 Task: Search one way flight ticket for 2 adults, 2 infants in seat and 1 infant on lap in first from Hilton Head: Hilton Head Airport to Riverton: Central Wyoming Regional Airport (was Riverton Regional) on 8-4-2023. Choice of flights is Singapure airlines. Number of bags: 3 checked bags. Price is upto 100000. Outbound departure time preference is 4:00.
Action: Mouse moved to (278, 391)
Screenshot: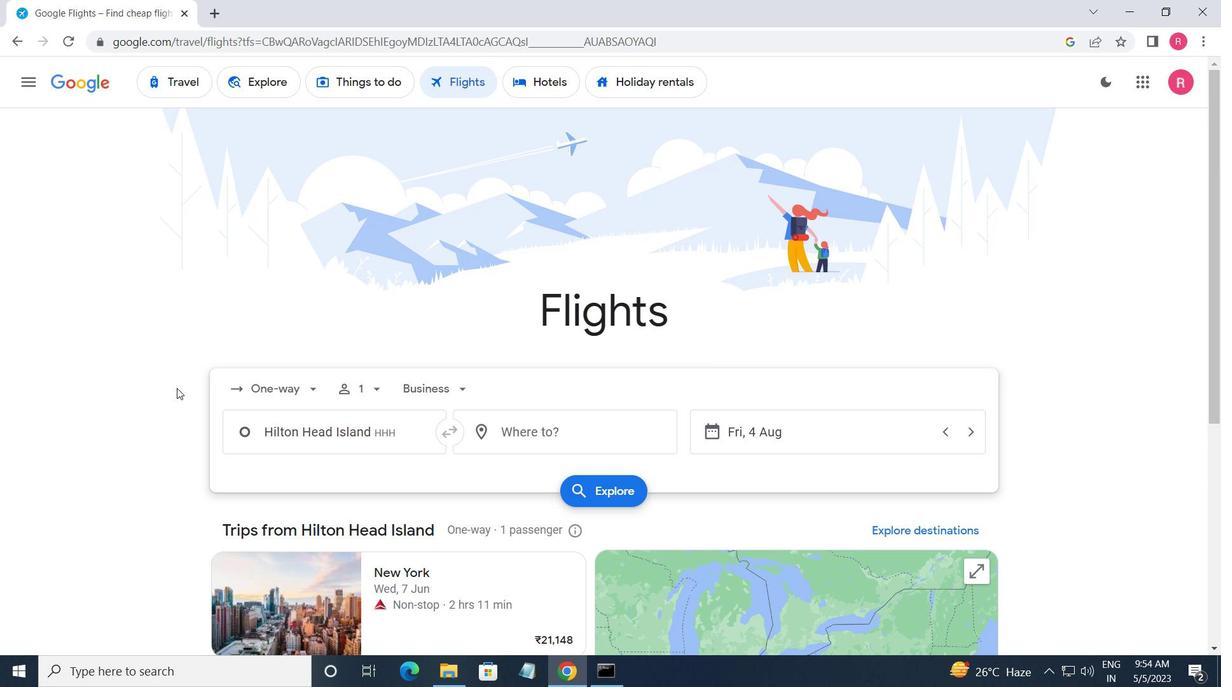 
Action: Mouse pressed left at (278, 391)
Screenshot: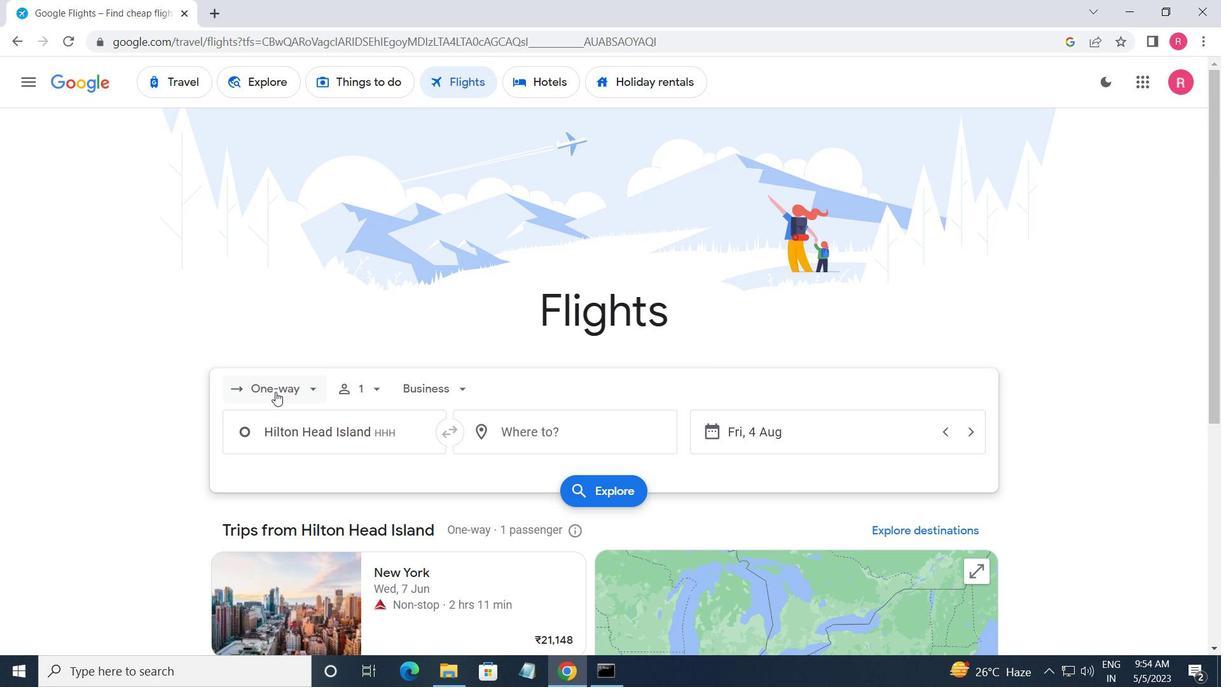 
Action: Mouse moved to (274, 457)
Screenshot: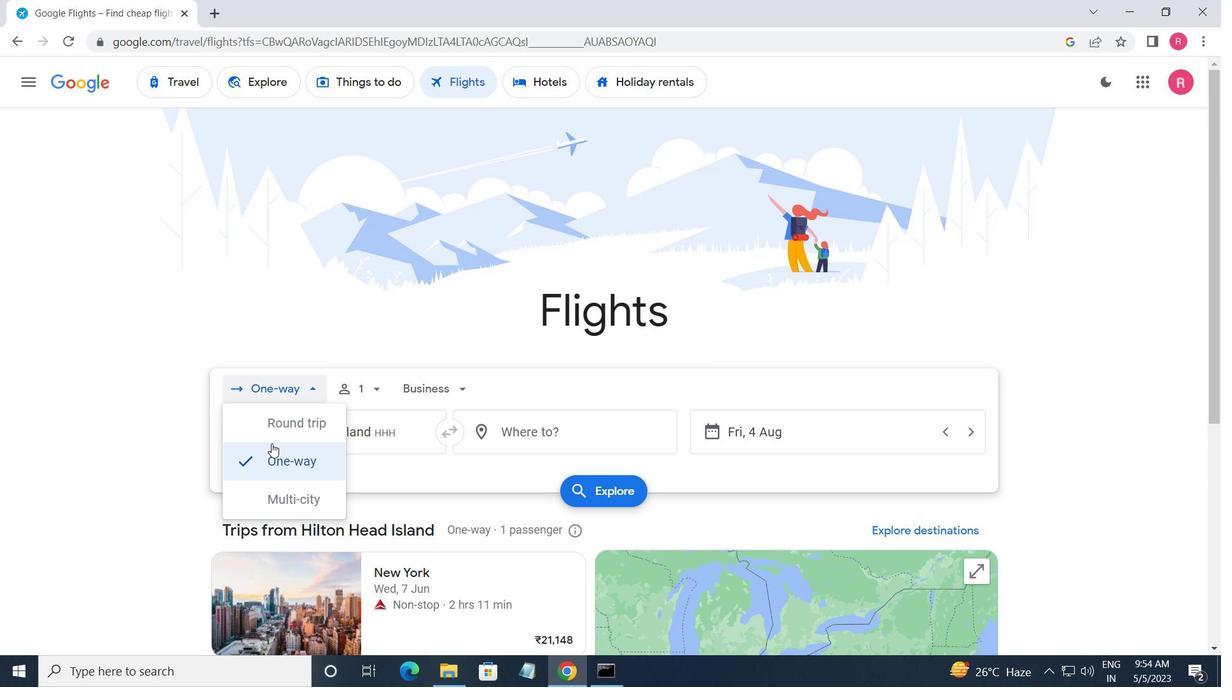 
Action: Mouse pressed left at (274, 457)
Screenshot: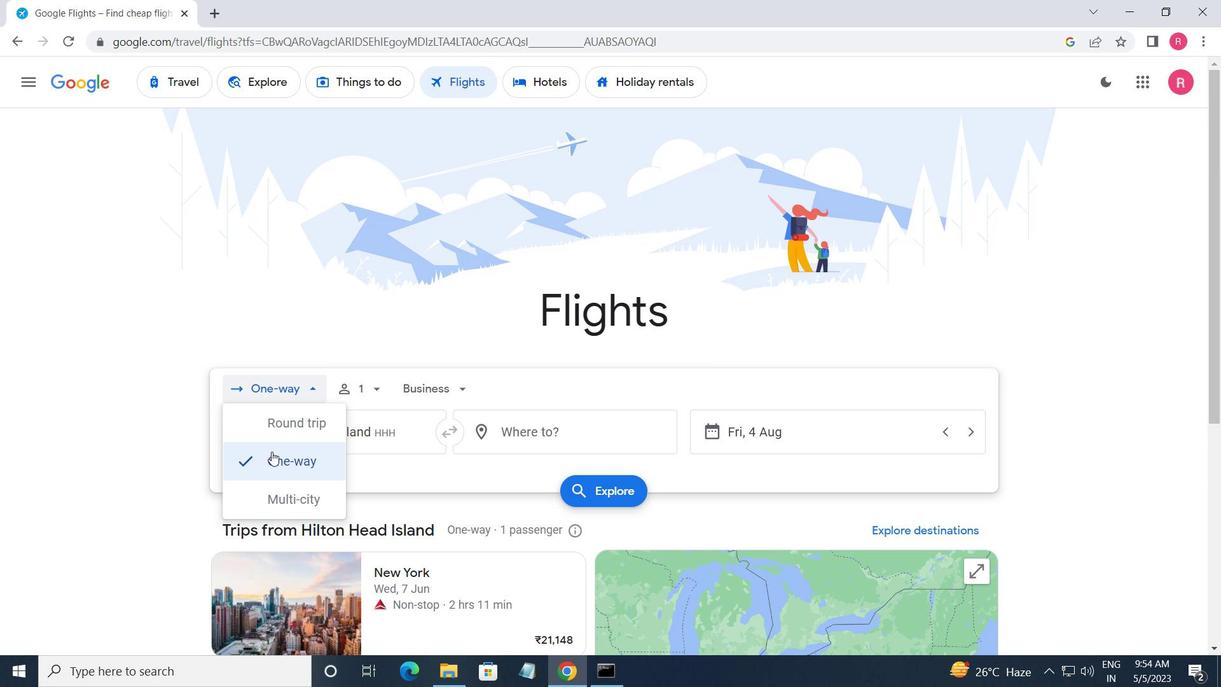 
Action: Mouse moved to (377, 388)
Screenshot: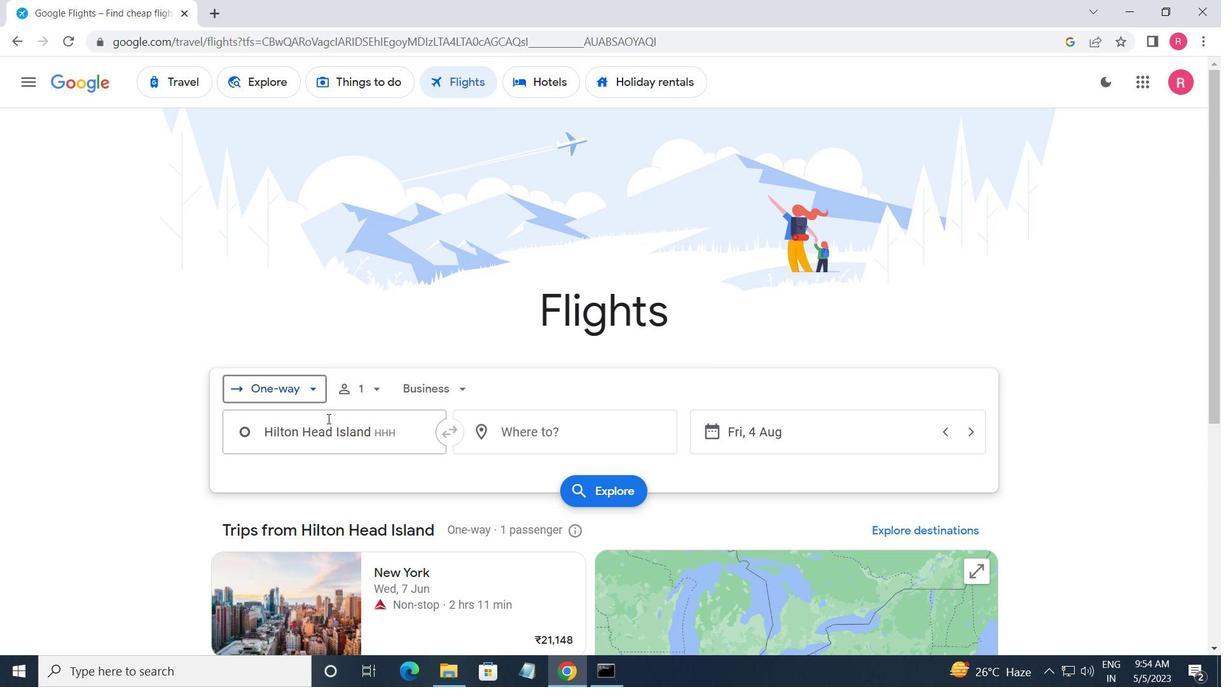 
Action: Mouse pressed left at (377, 388)
Screenshot: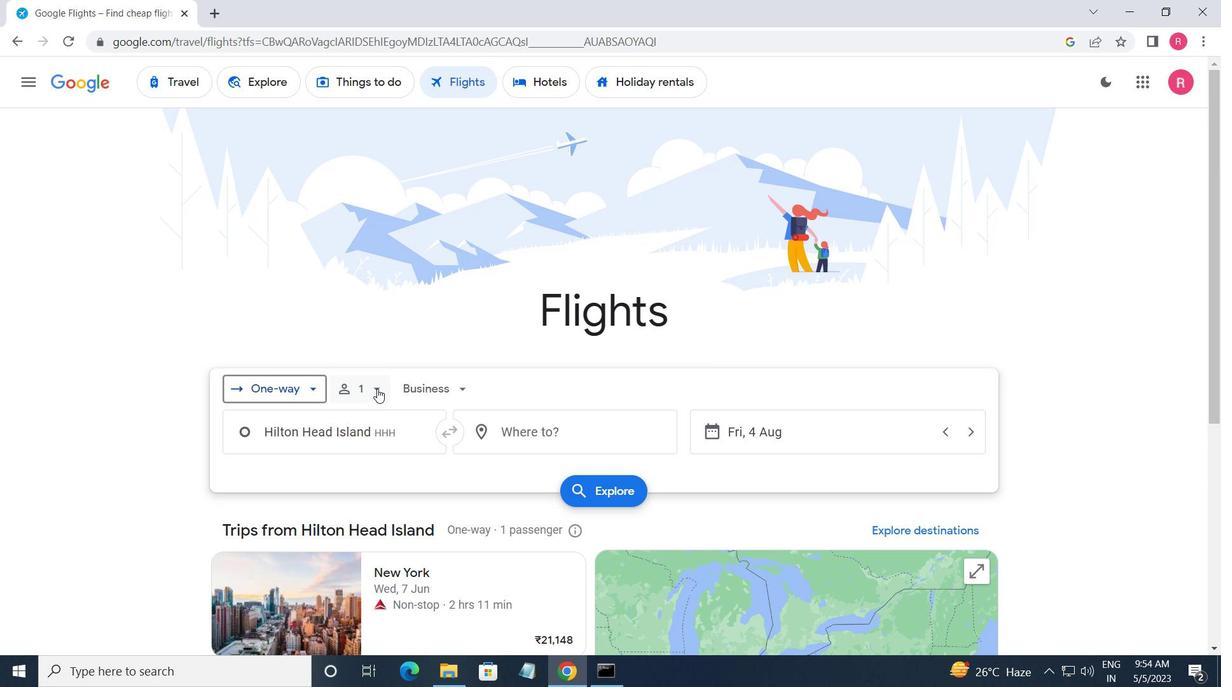 
Action: Mouse moved to (488, 440)
Screenshot: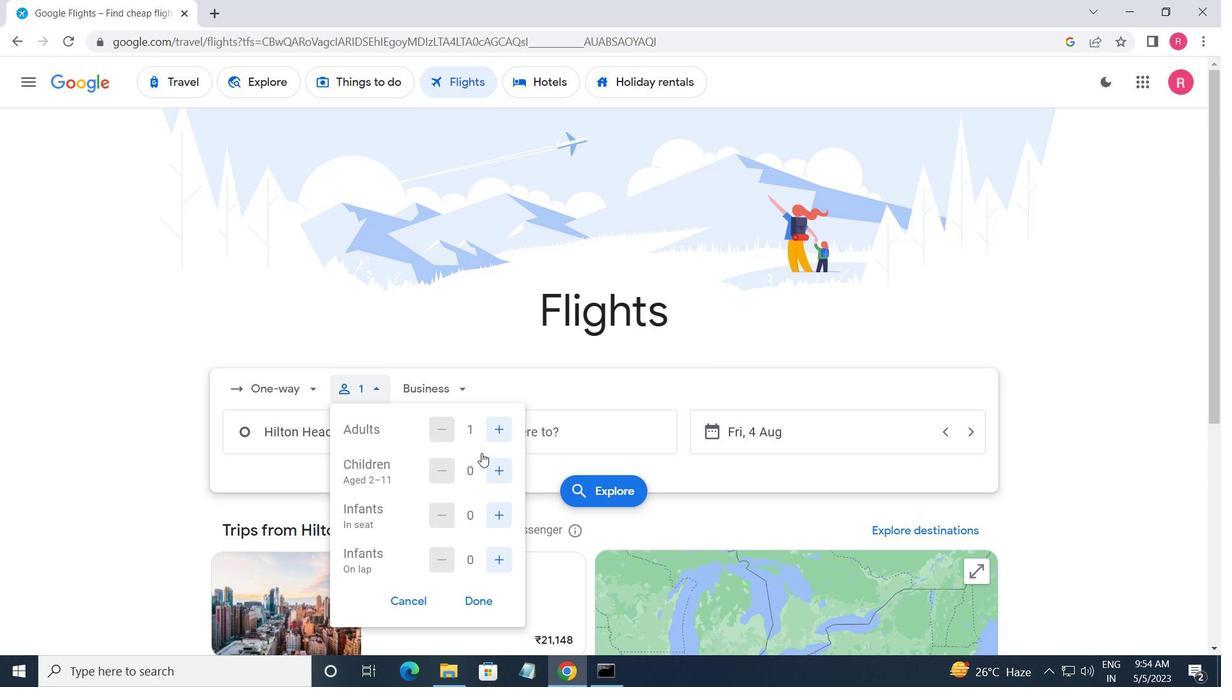 
Action: Mouse pressed left at (488, 440)
Screenshot: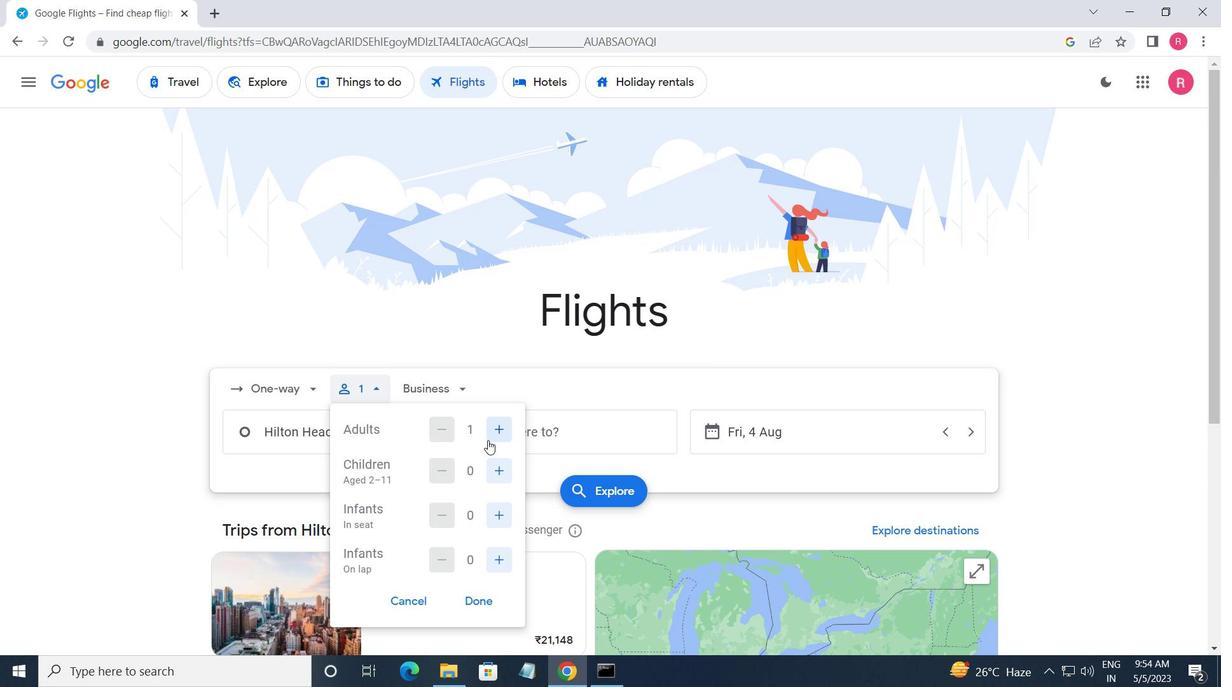 
Action: Mouse moved to (494, 472)
Screenshot: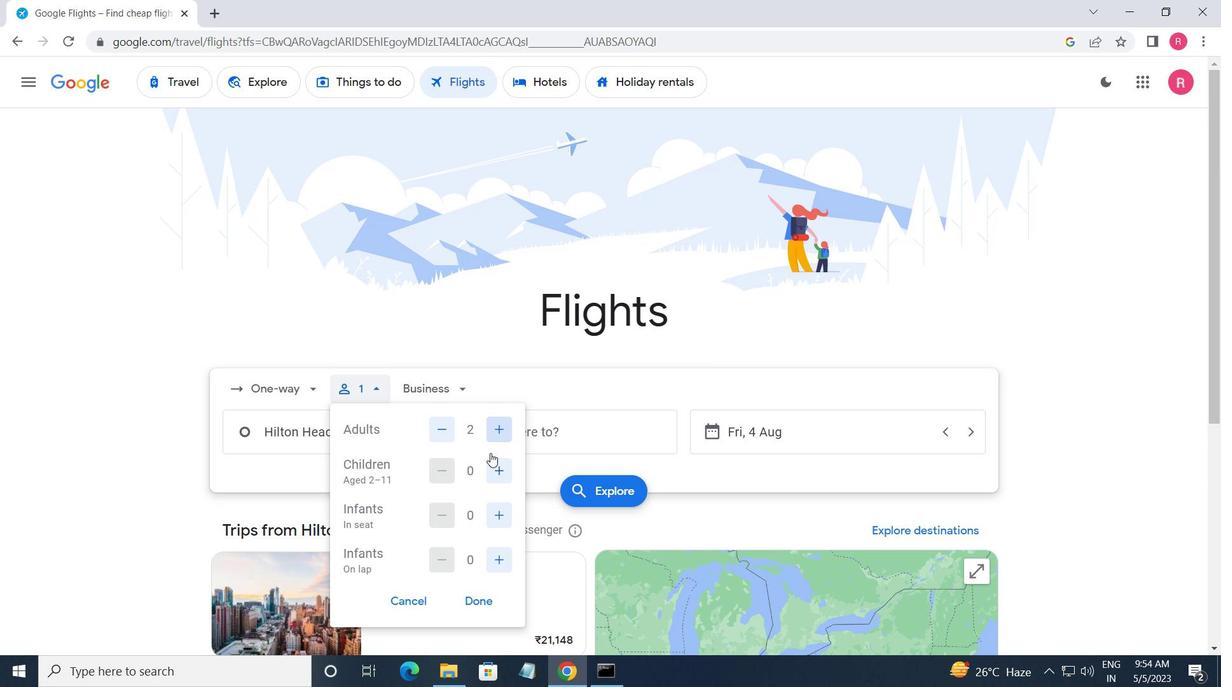 
Action: Mouse pressed left at (494, 472)
Screenshot: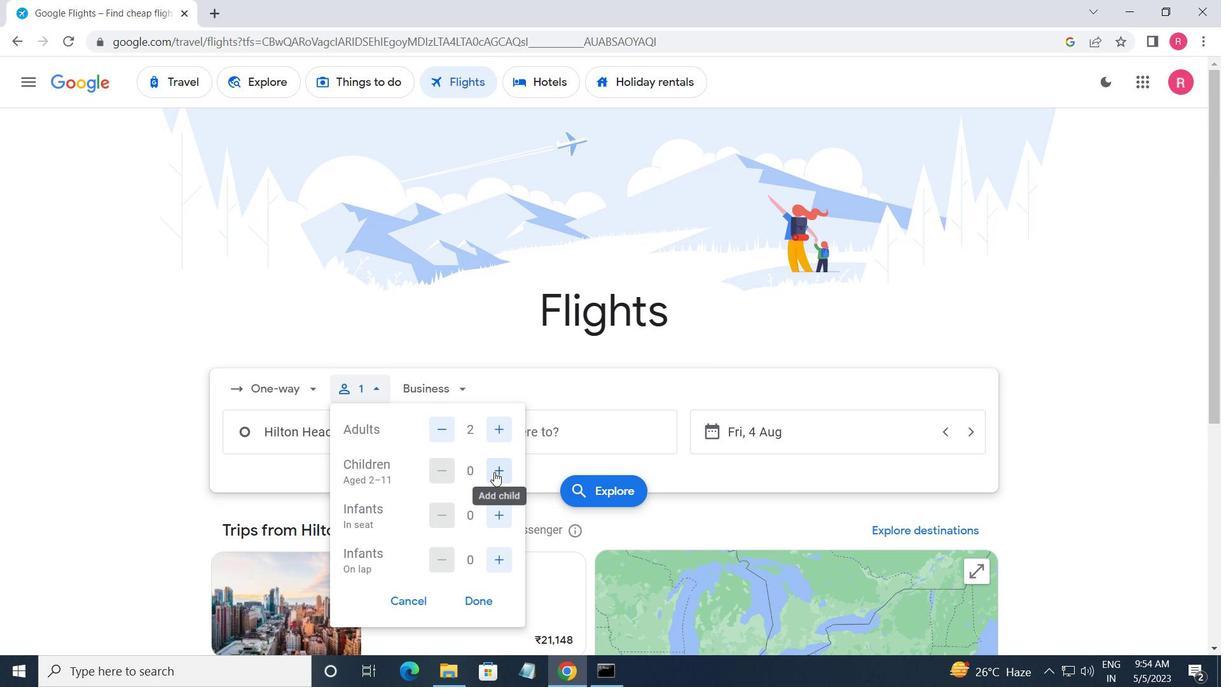 
Action: Mouse pressed left at (494, 472)
Screenshot: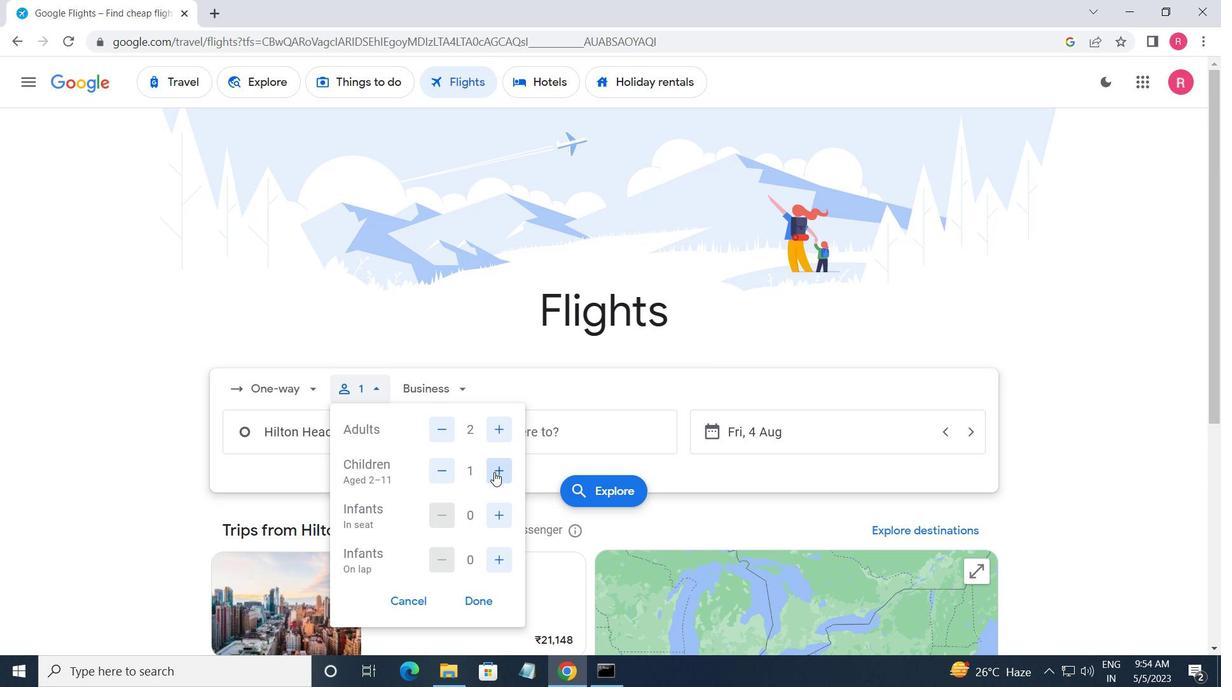 
Action: Mouse moved to (495, 523)
Screenshot: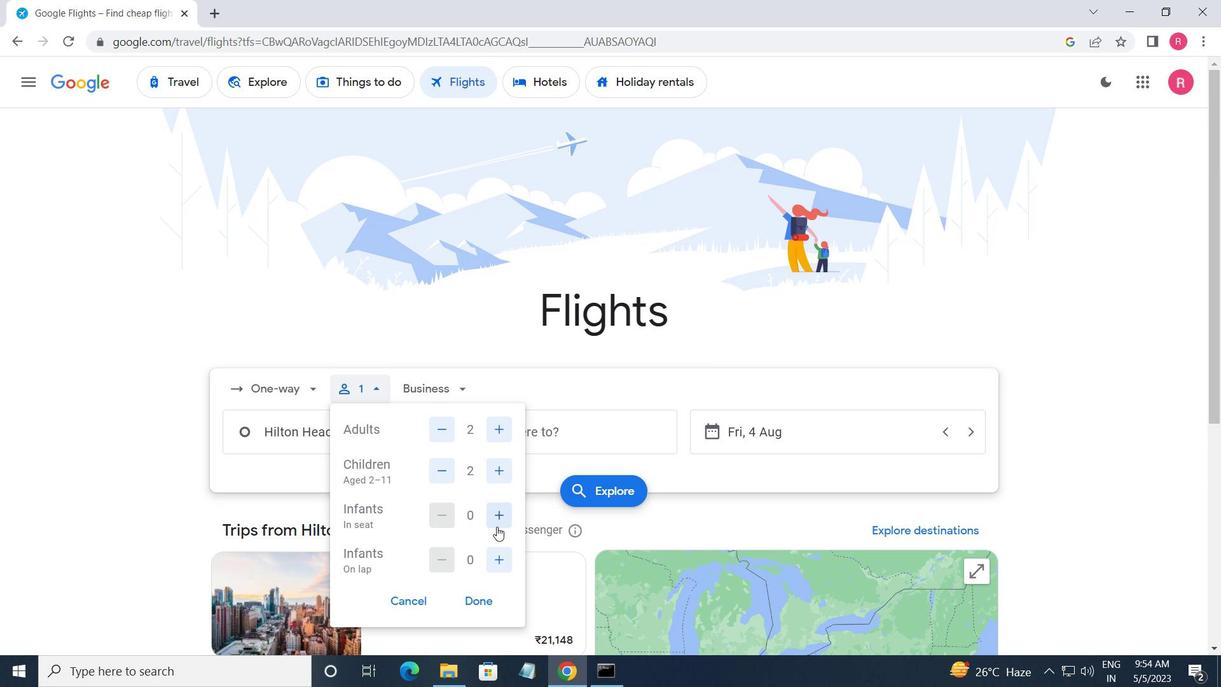 
Action: Mouse pressed left at (495, 523)
Screenshot: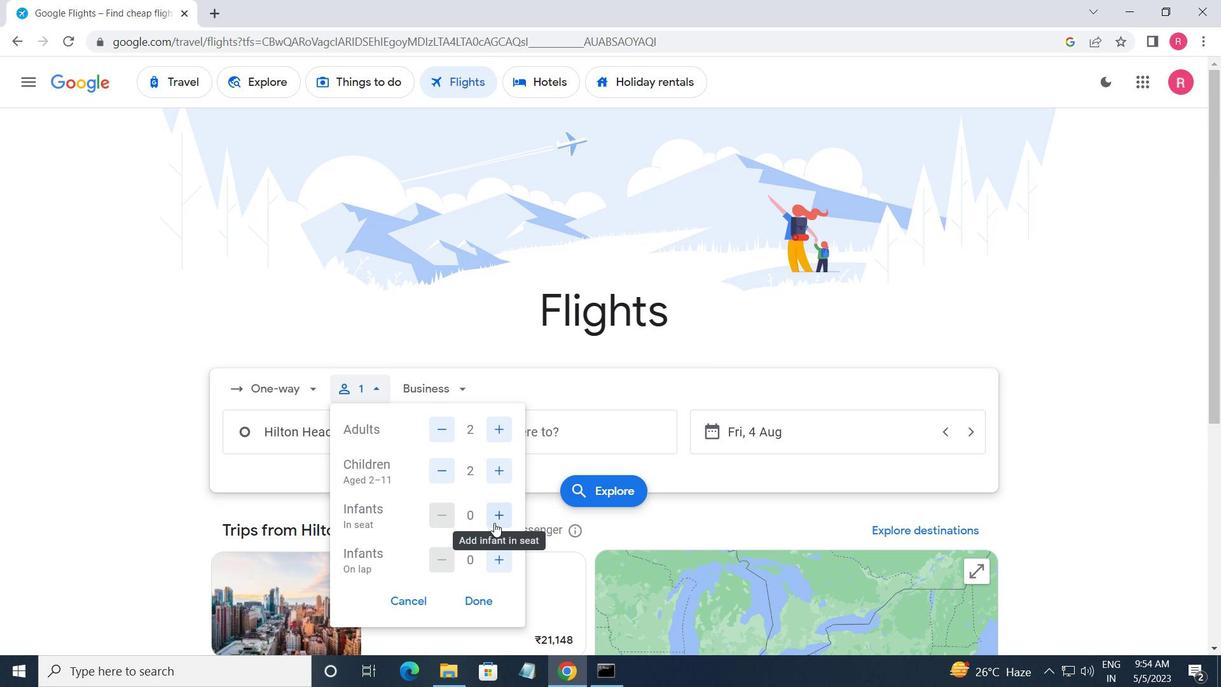 
Action: Mouse moved to (437, 391)
Screenshot: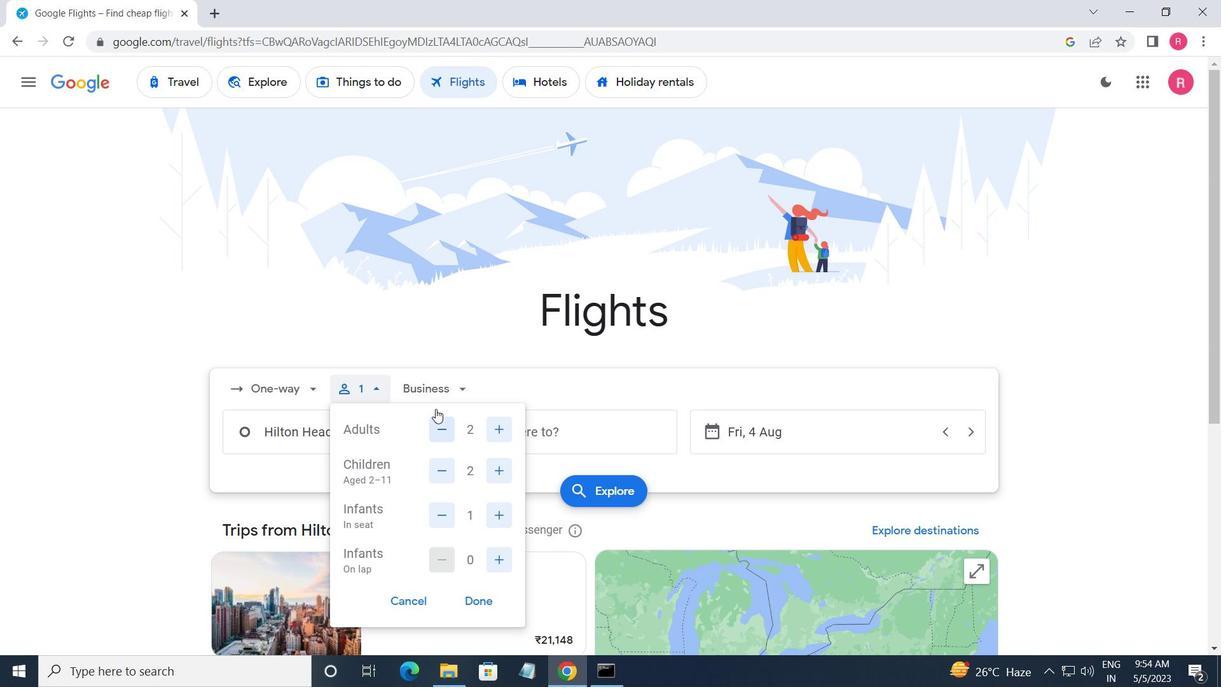
Action: Mouse pressed left at (437, 391)
Screenshot: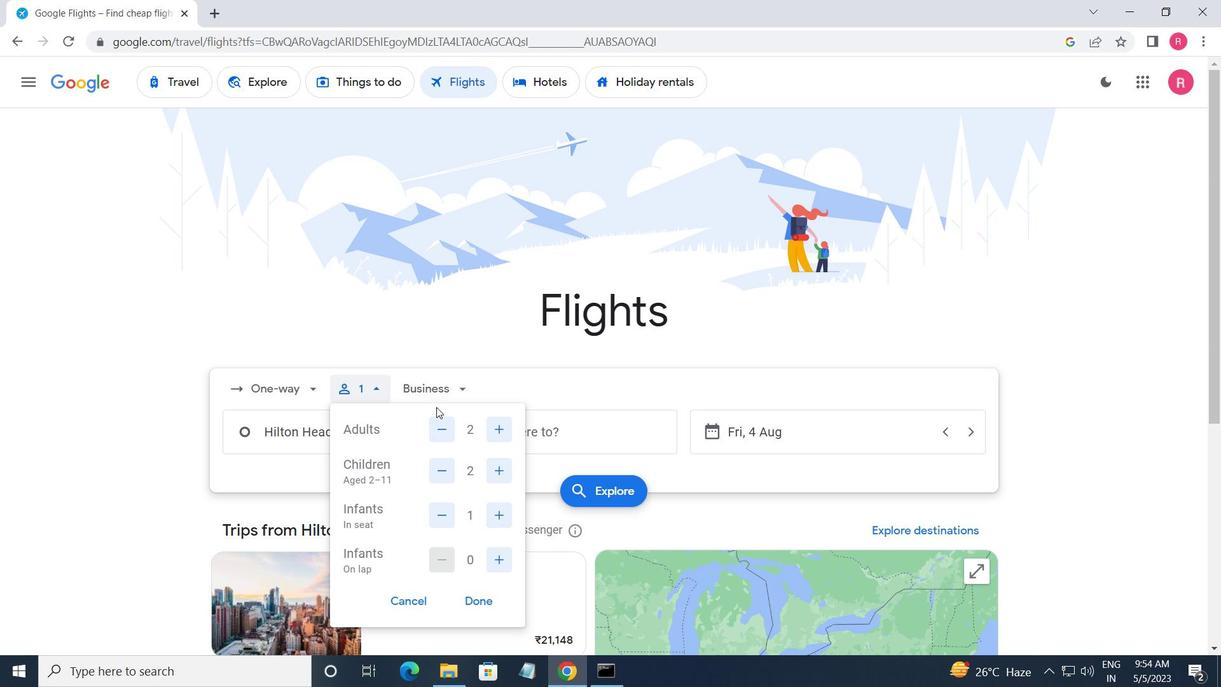 
Action: Mouse moved to (468, 540)
Screenshot: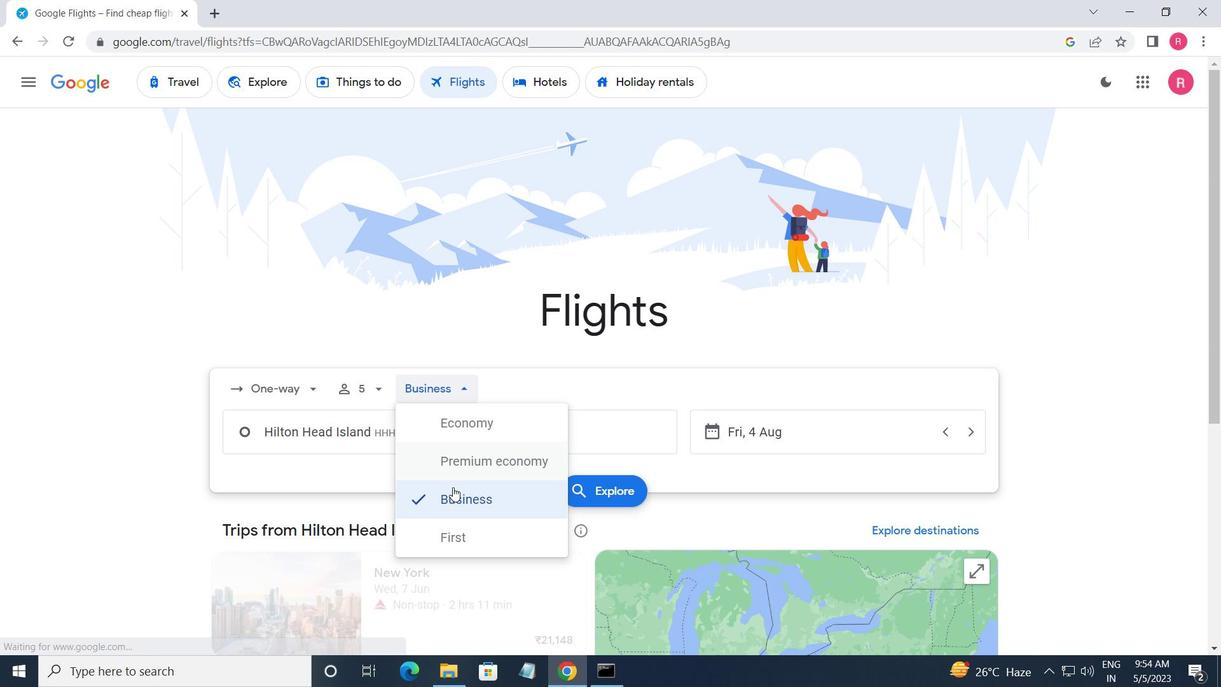 
Action: Mouse pressed left at (468, 540)
Screenshot: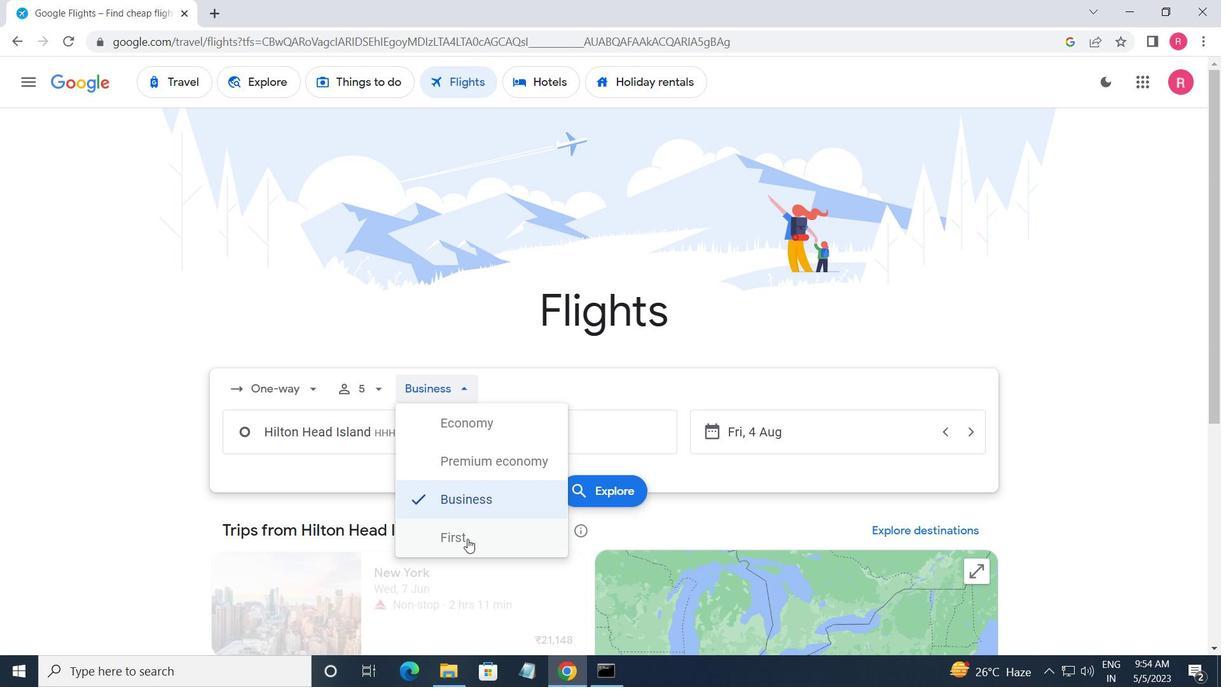 
Action: Mouse moved to (388, 428)
Screenshot: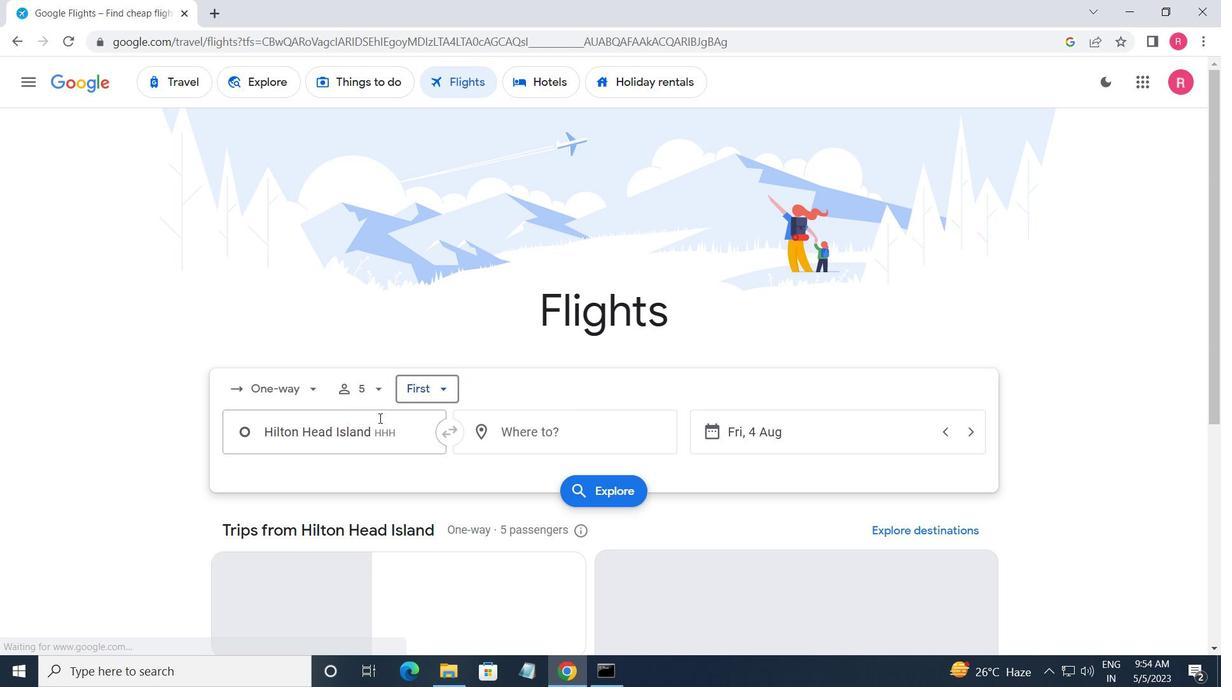 
Action: Mouse pressed left at (388, 428)
Screenshot: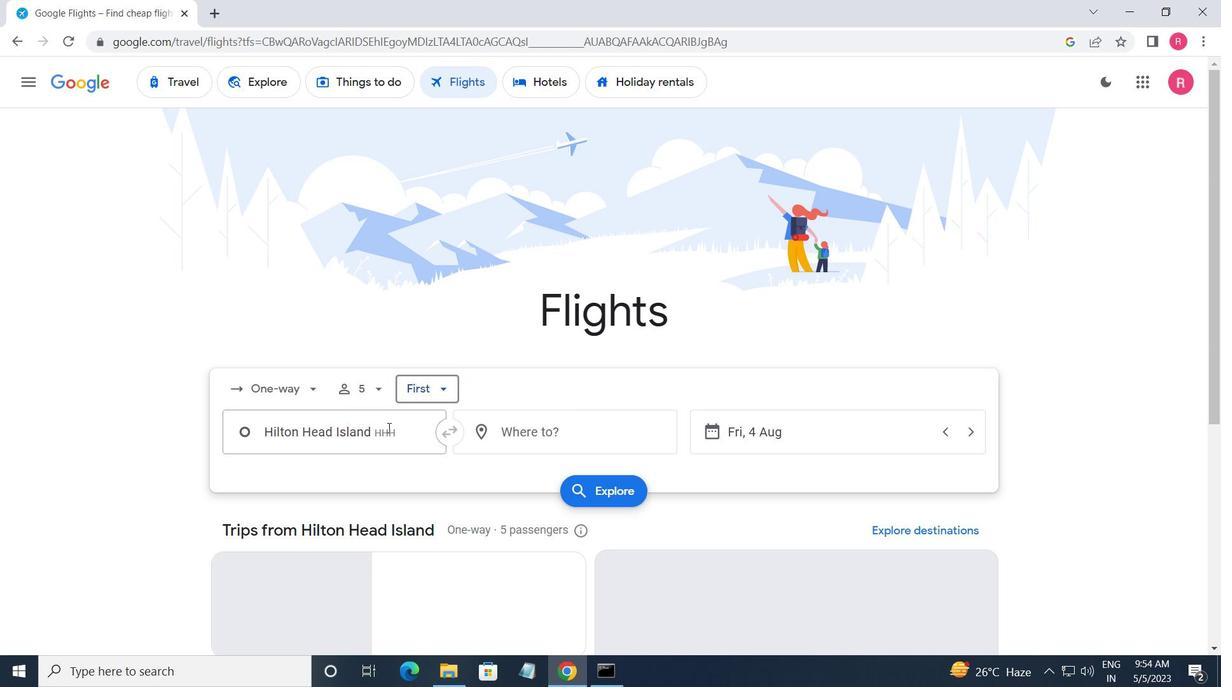 
Action: Mouse moved to (372, 559)
Screenshot: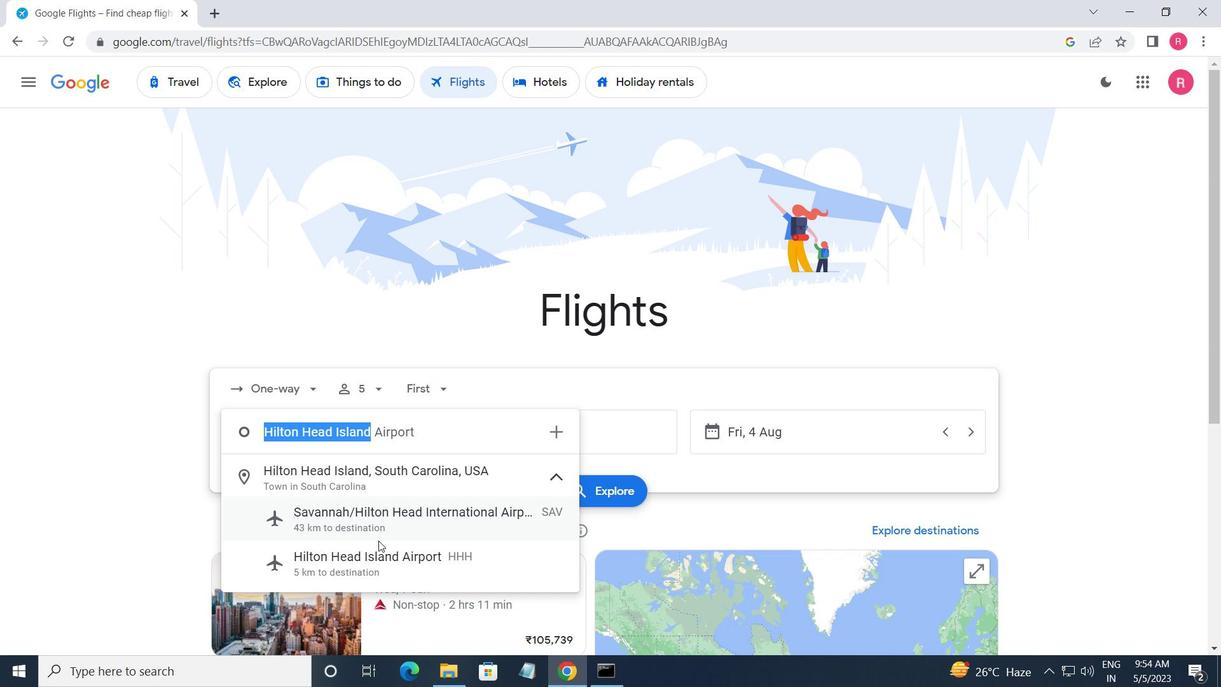 
Action: Mouse pressed left at (372, 559)
Screenshot: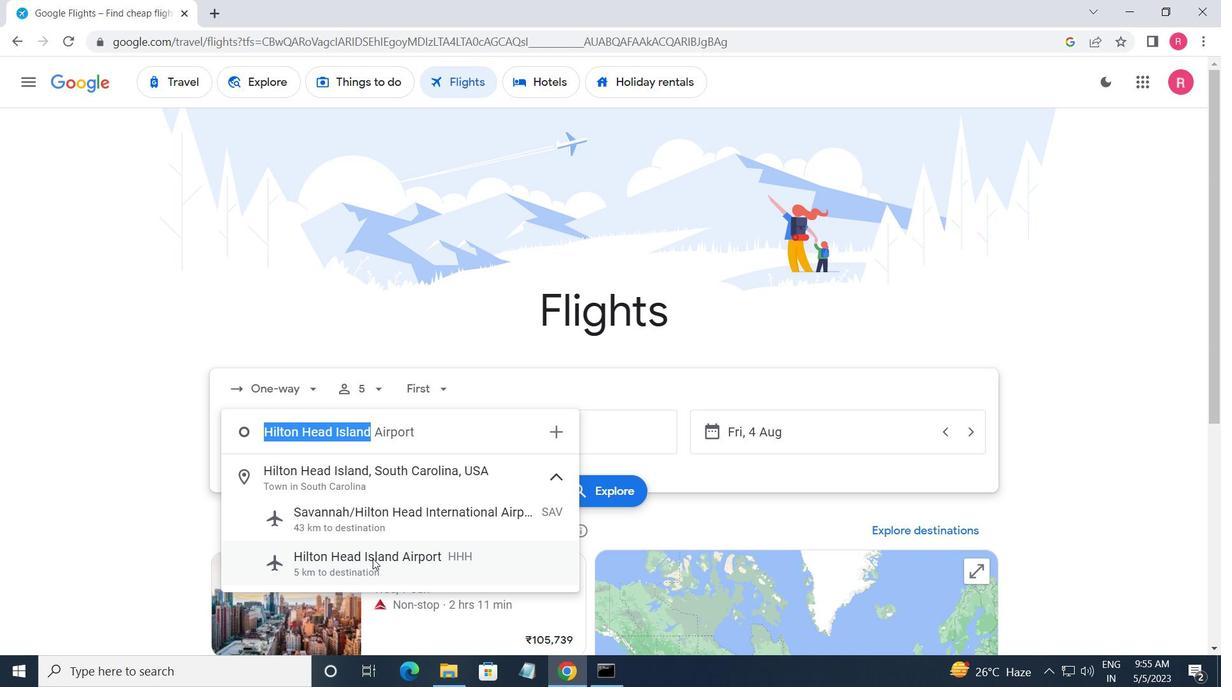 
Action: Mouse moved to (548, 433)
Screenshot: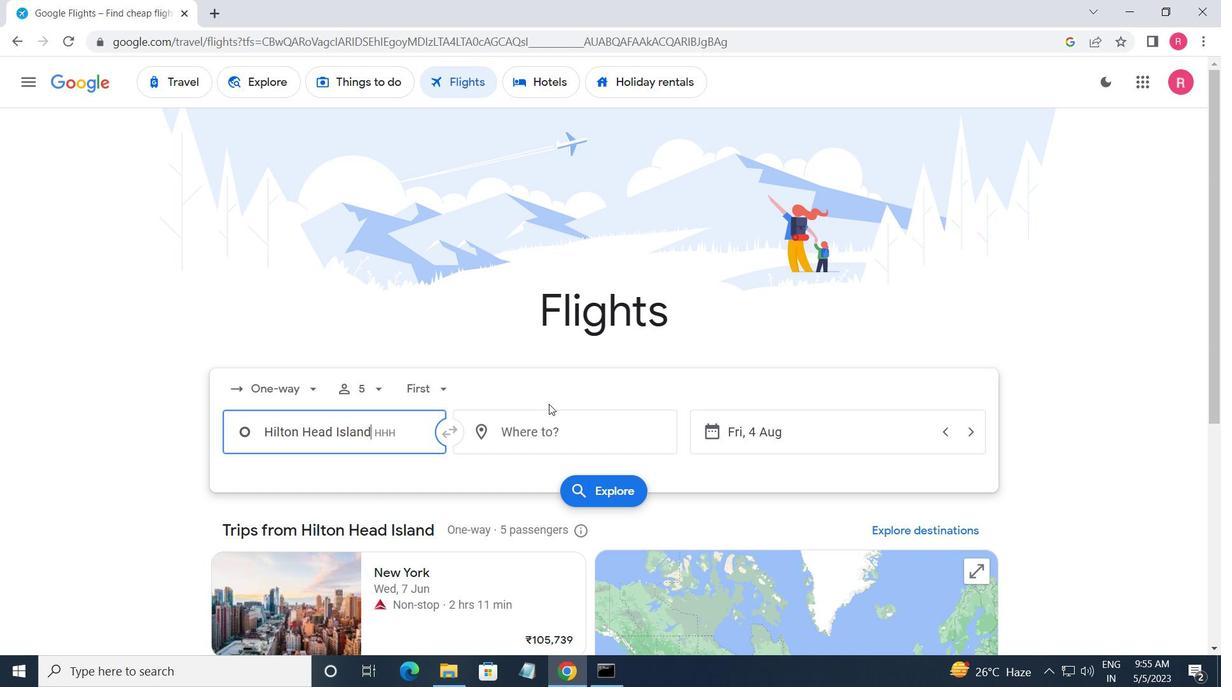 
Action: Mouse pressed left at (548, 433)
Screenshot: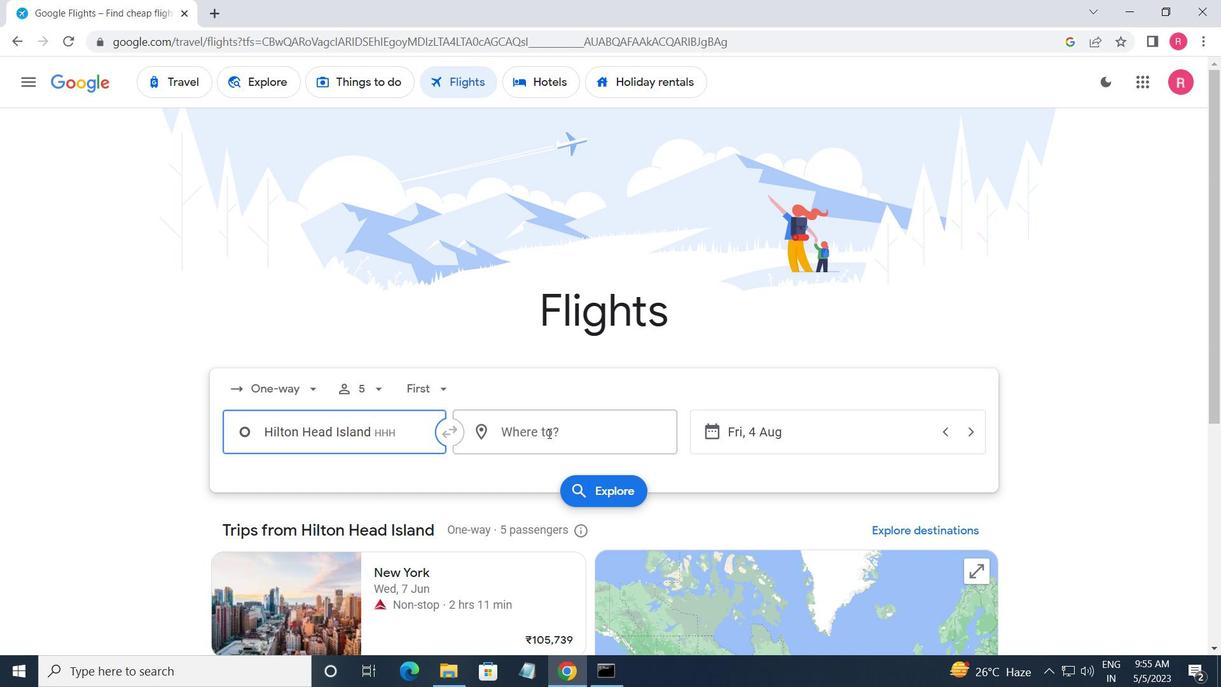 
Action: Mouse moved to (571, 584)
Screenshot: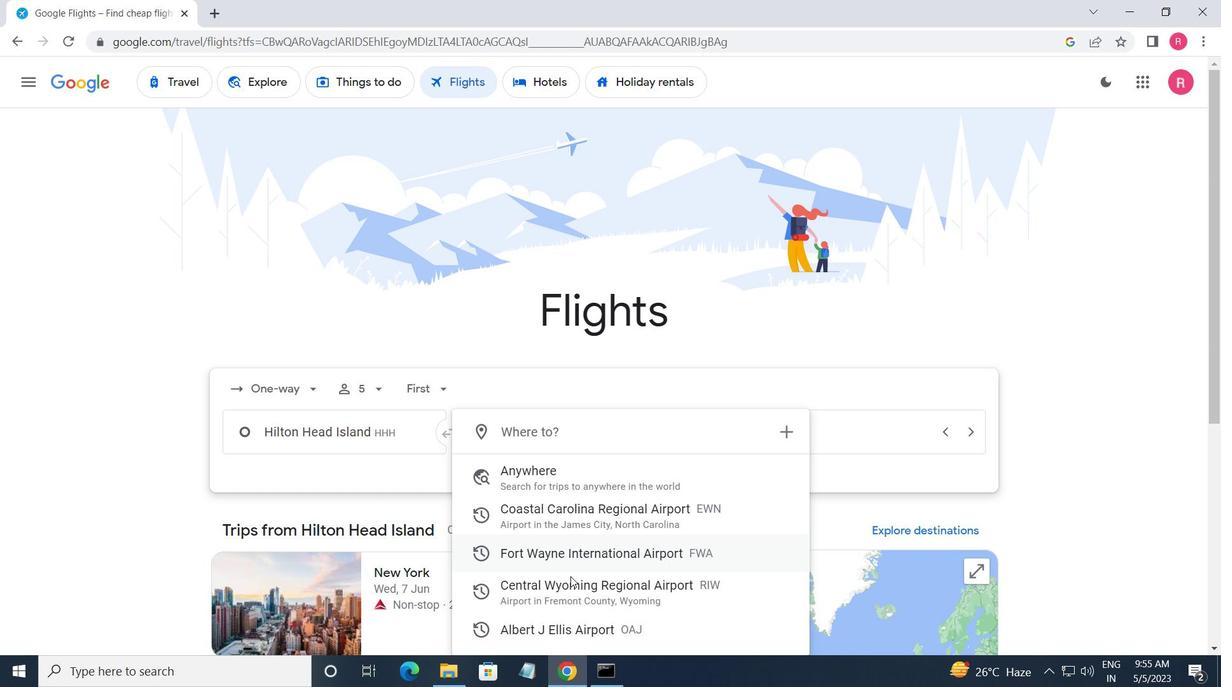 
Action: Mouse pressed left at (571, 584)
Screenshot: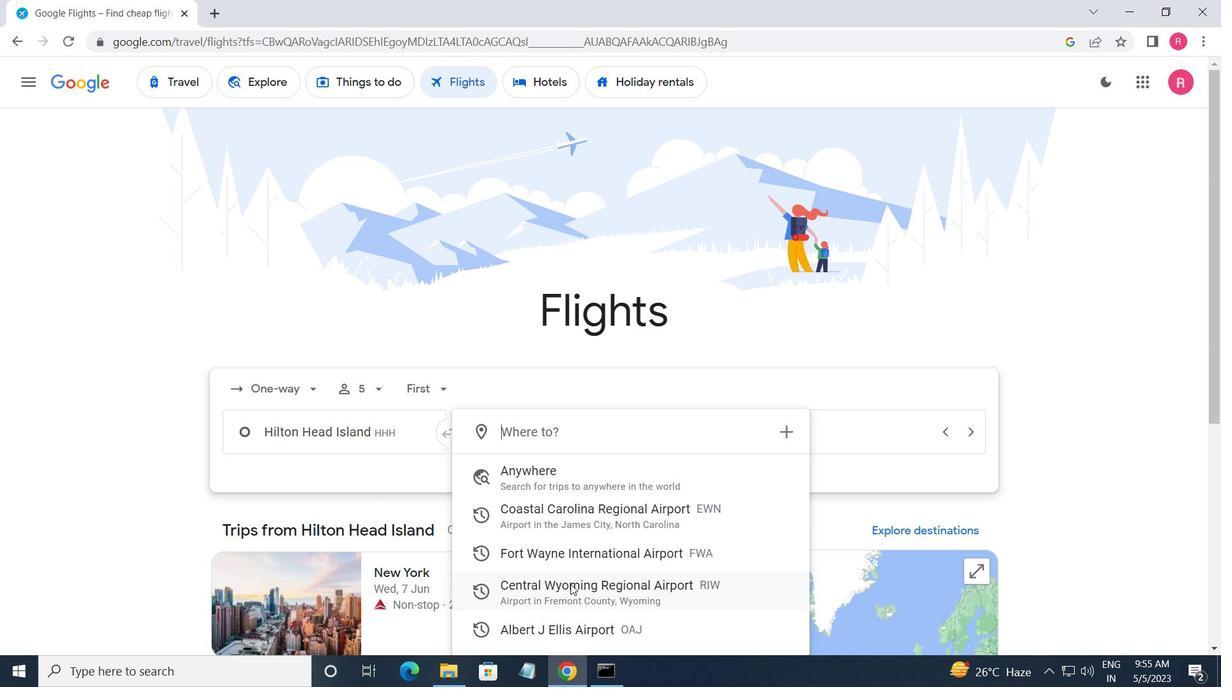 
Action: Mouse moved to (769, 435)
Screenshot: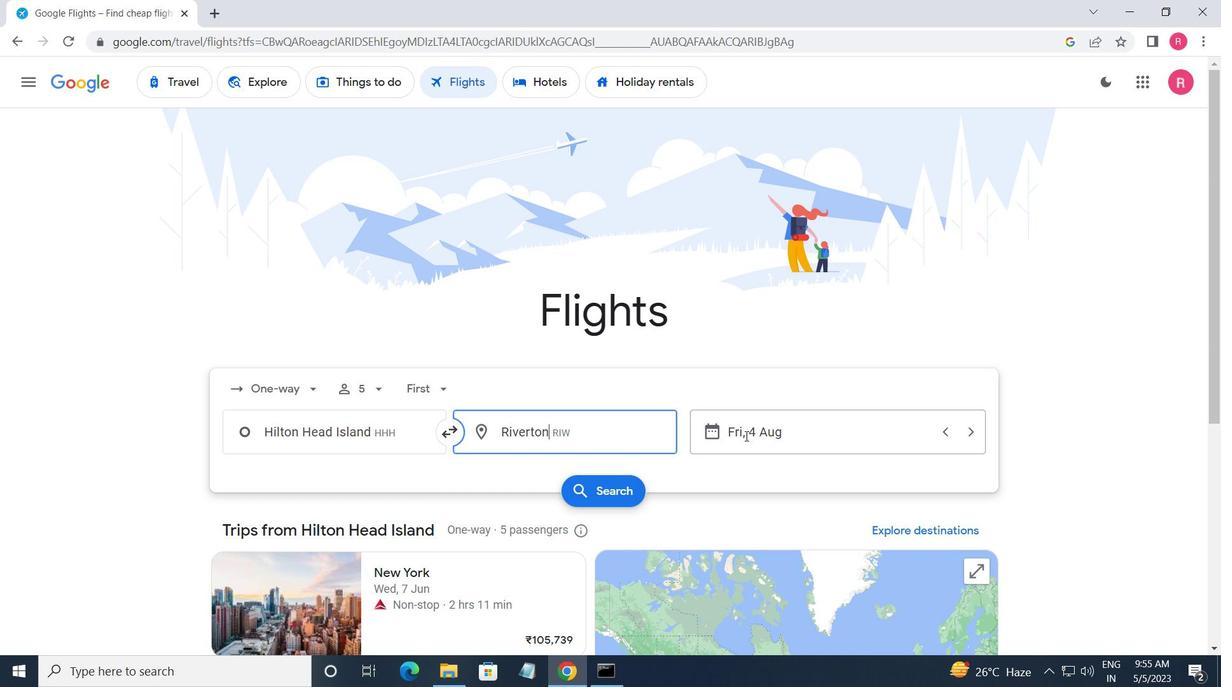
Action: Mouse pressed left at (769, 435)
Screenshot: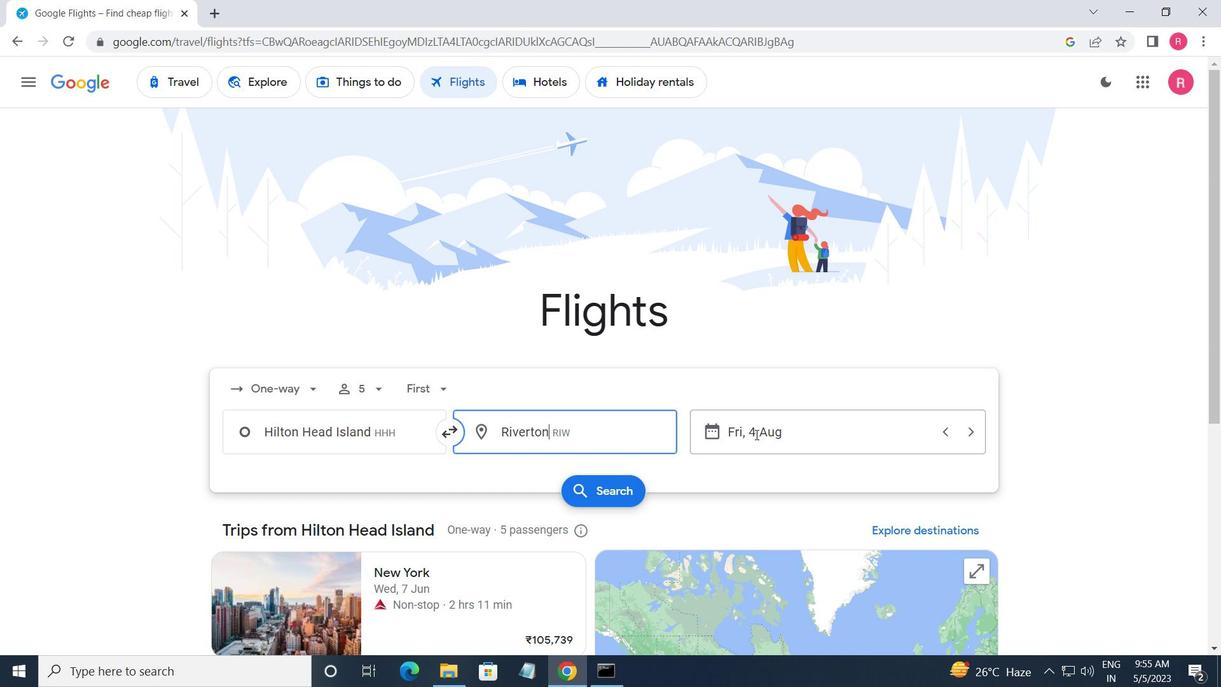 
Action: Mouse moved to (603, 367)
Screenshot: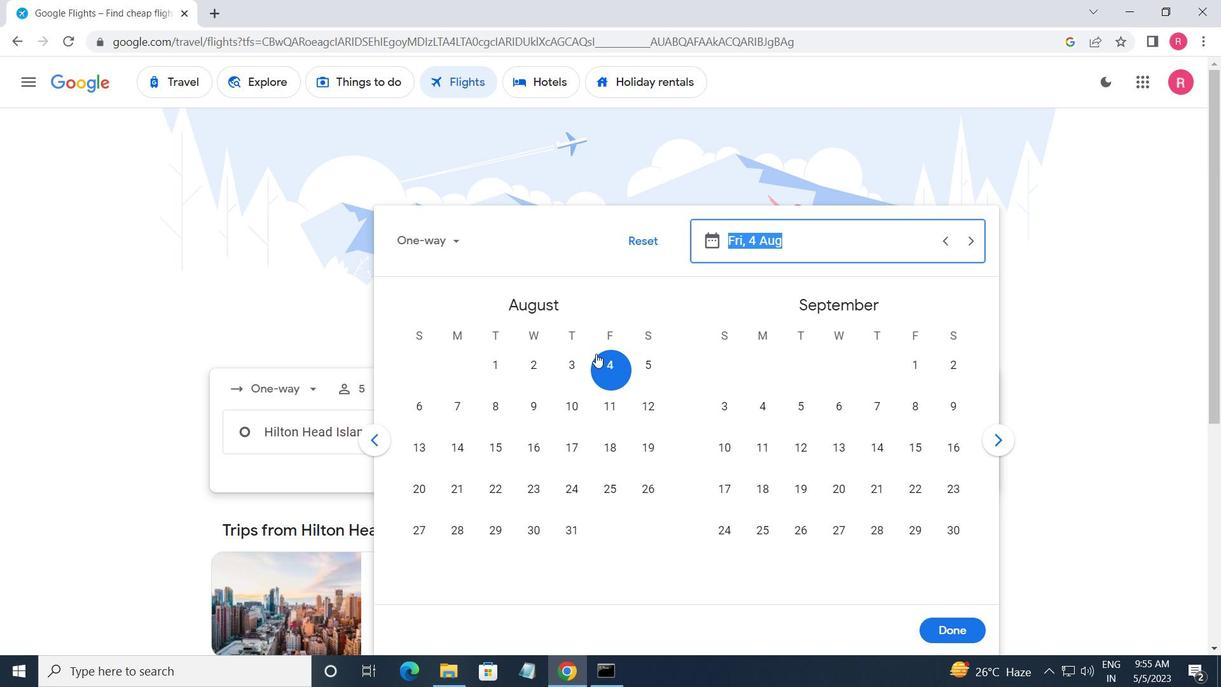 
Action: Mouse pressed left at (603, 367)
Screenshot: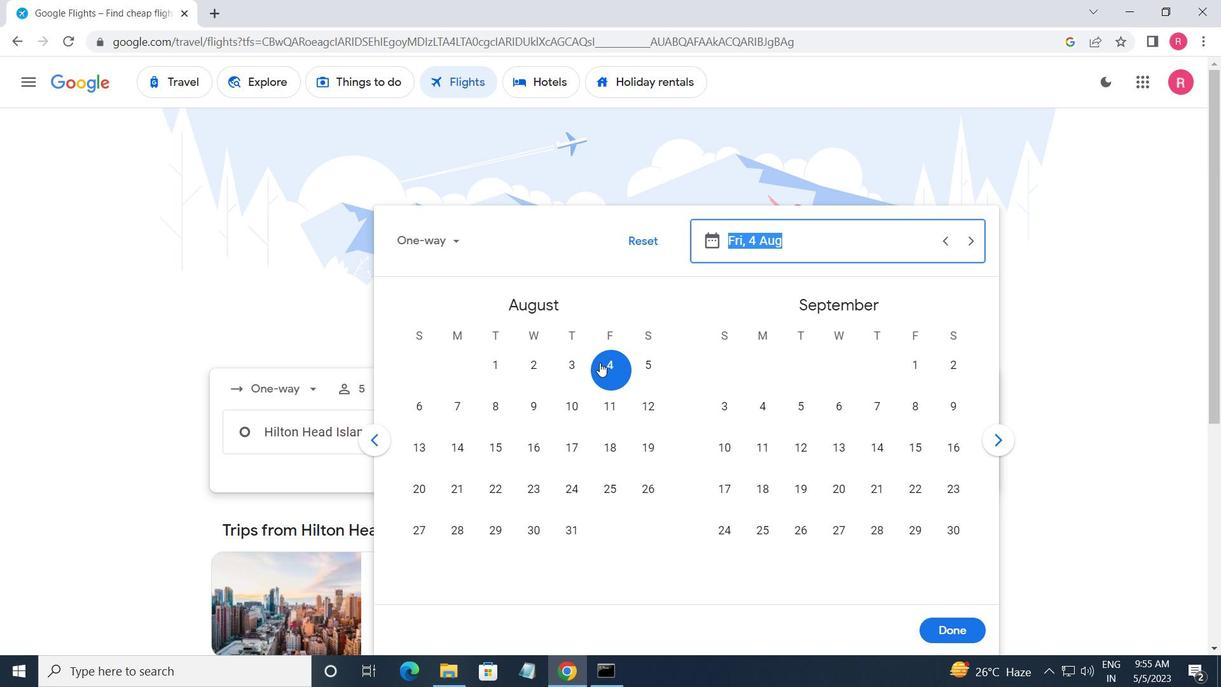 
Action: Mouse moved to (941, 643)
Screenshot: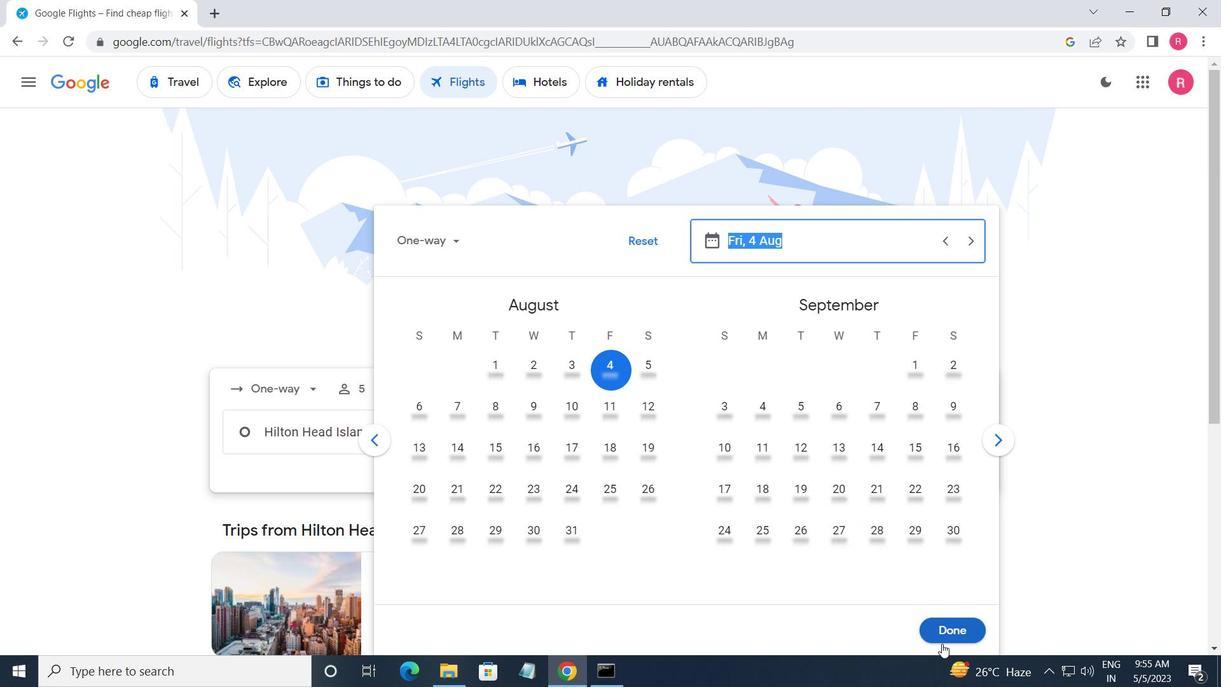 
Action: Mouse pressed left at (941, 643)
Screenshot: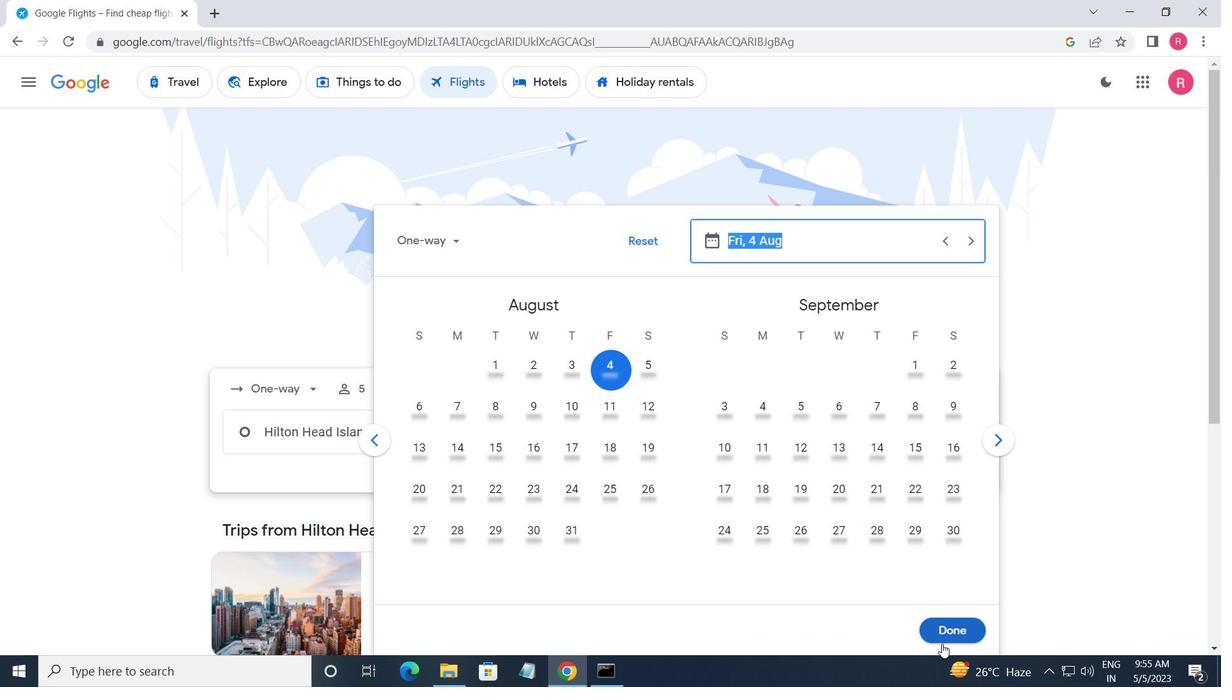 
Action: Mouse moved to (621, 489)
Screenshot: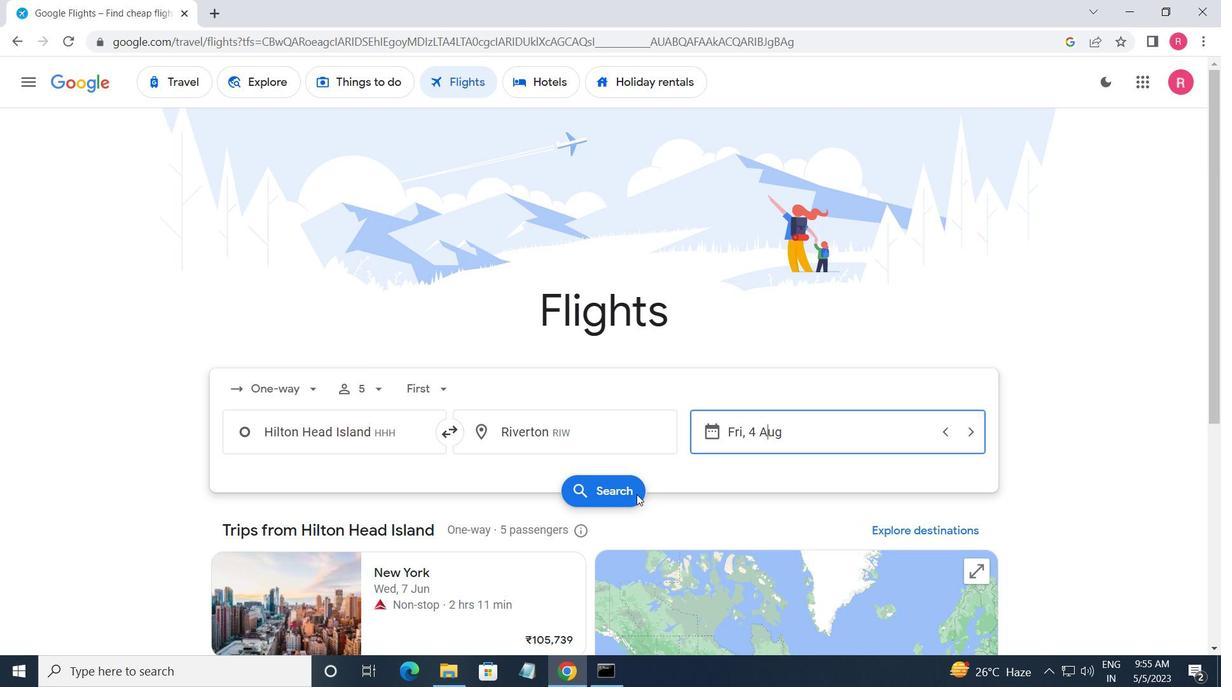 
Action: Mouse pressed left at (621, 489)
Screenshot: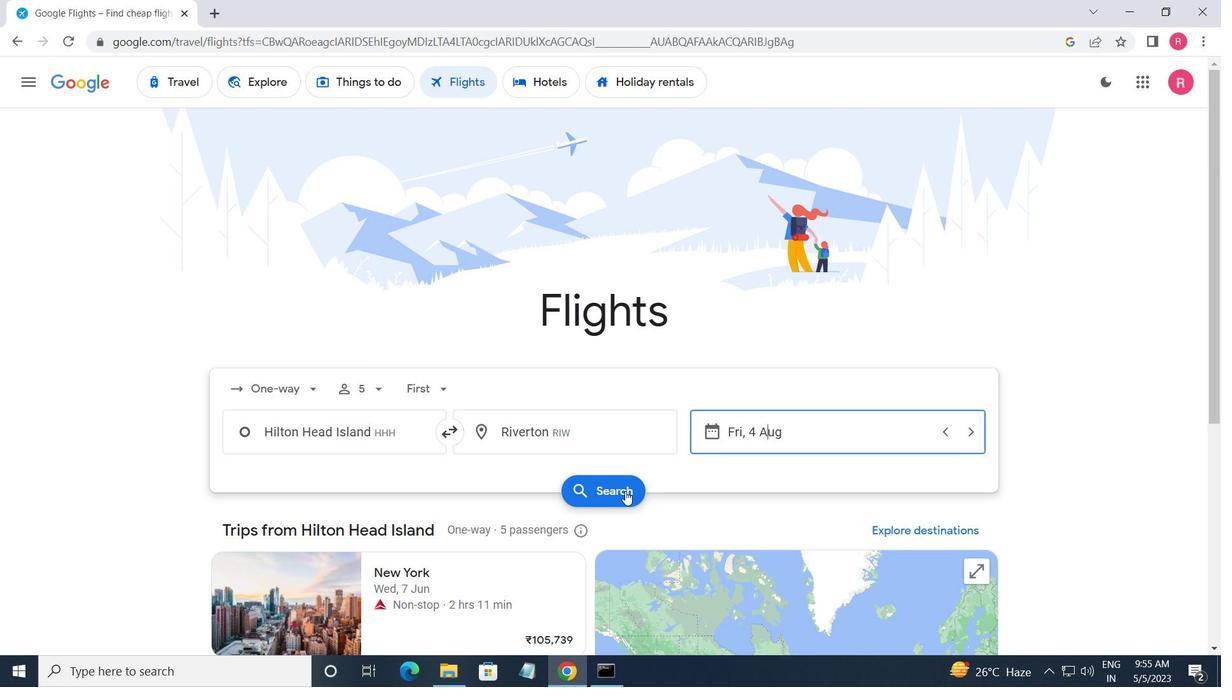 
Action: Mouse moved to (251, 232)
Screenshot: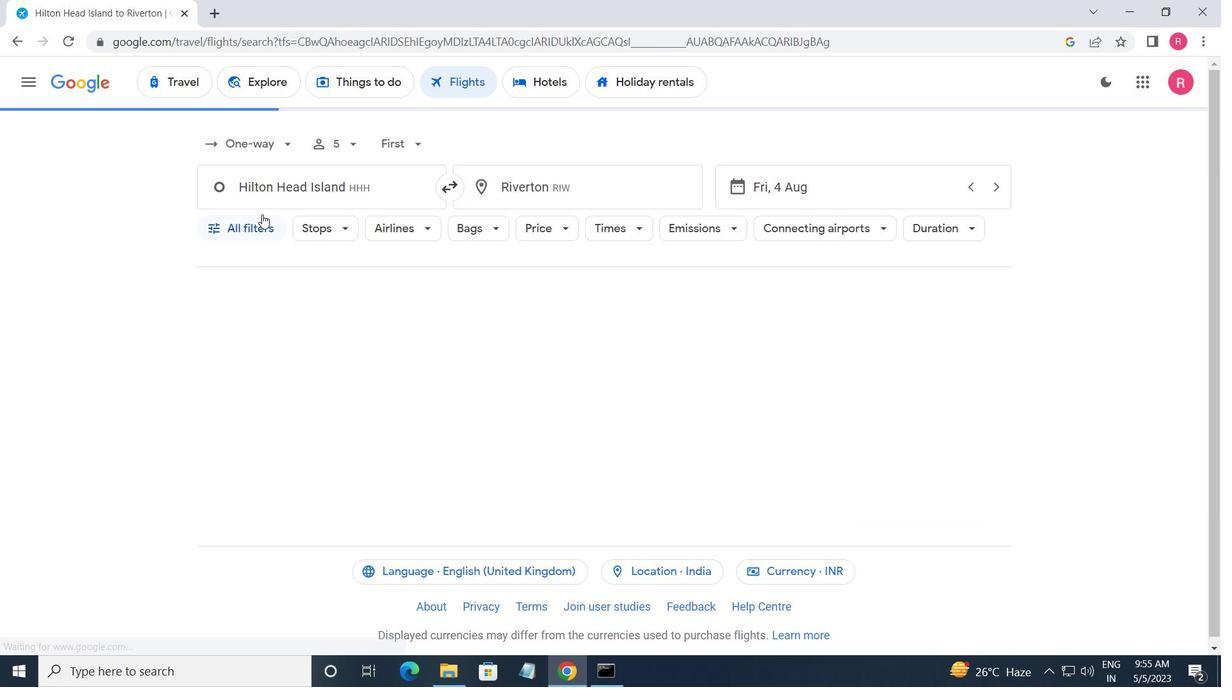 
Action: Mouse pressed left at (251, 232)
Screenshot: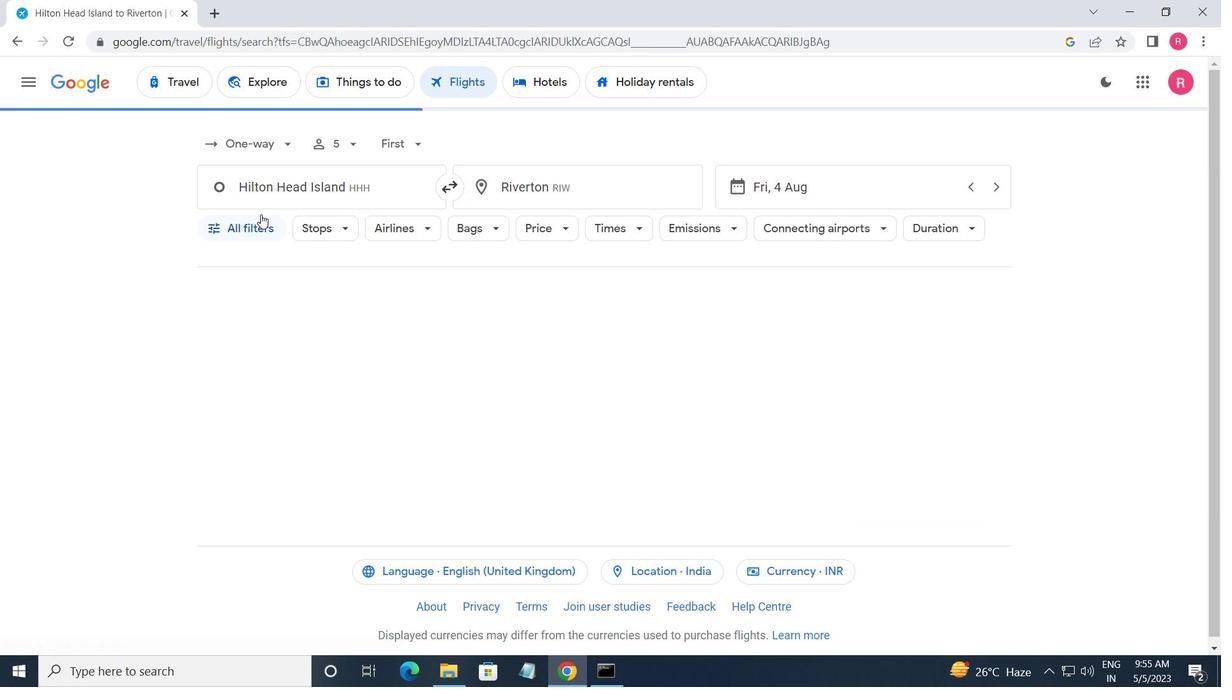 
Action: Mouse moved to (308, 385)
Screenshot: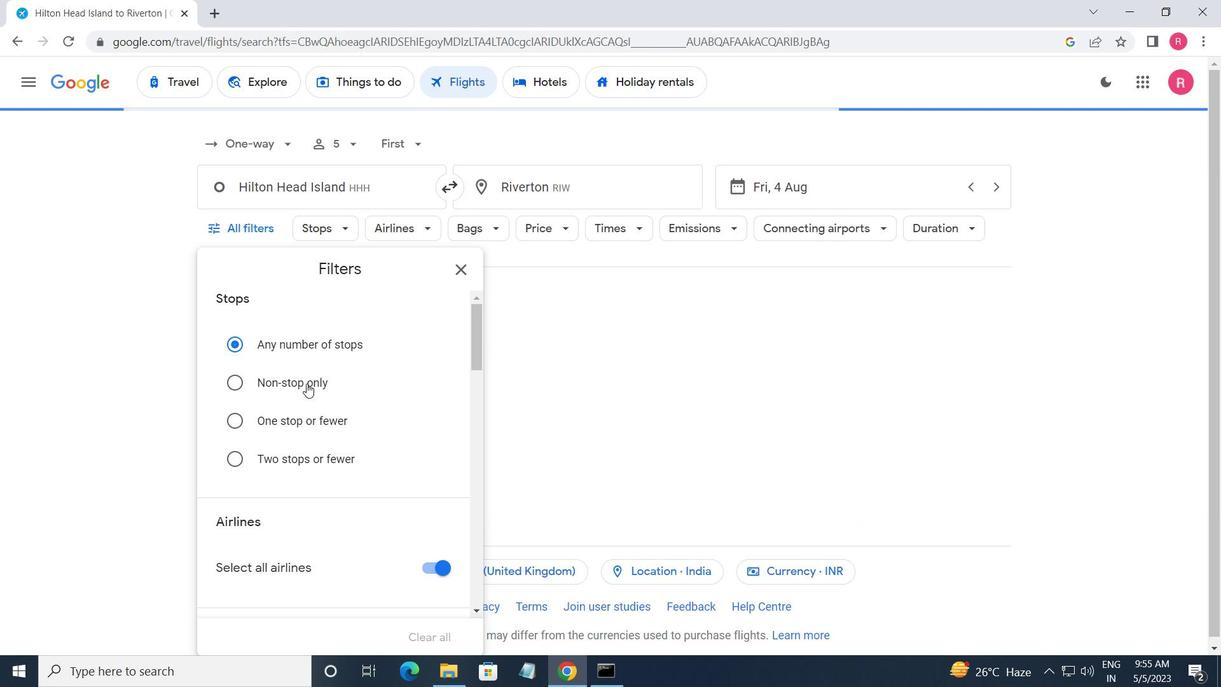 
Action: Mouse scrolled (308, 384) with delta (0, 0)
Screenshot: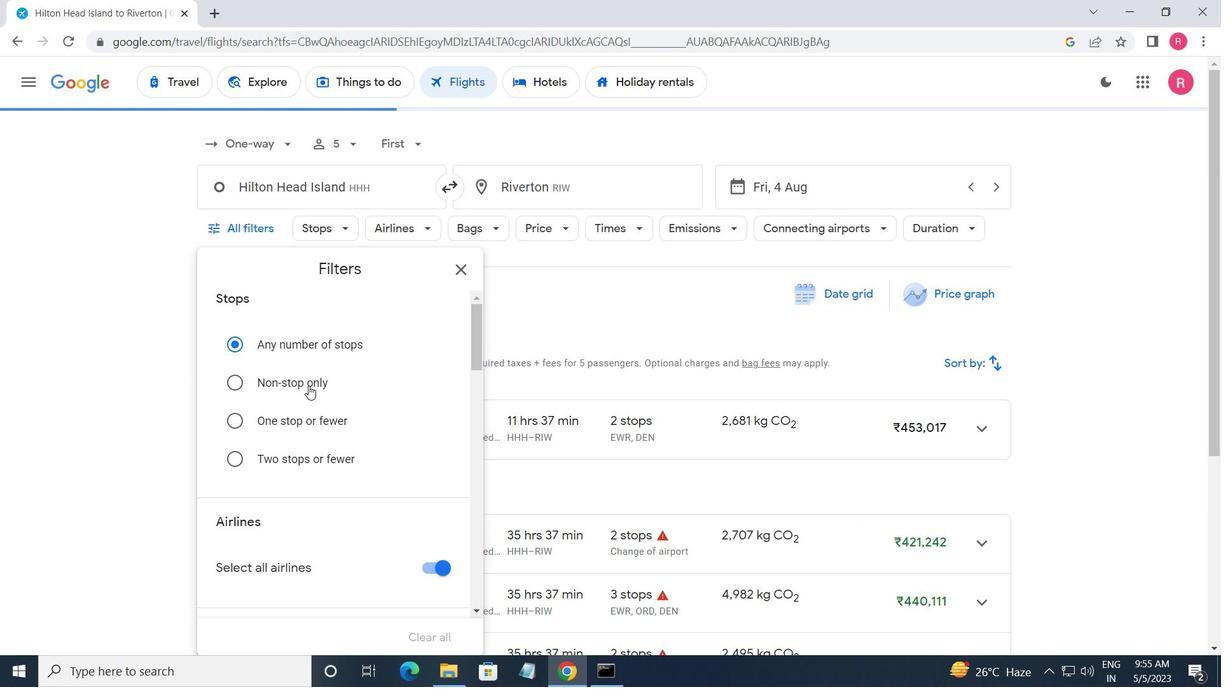 
Action: Mouse scrolled (308, 384) with delta (0, 0)
Screenshot: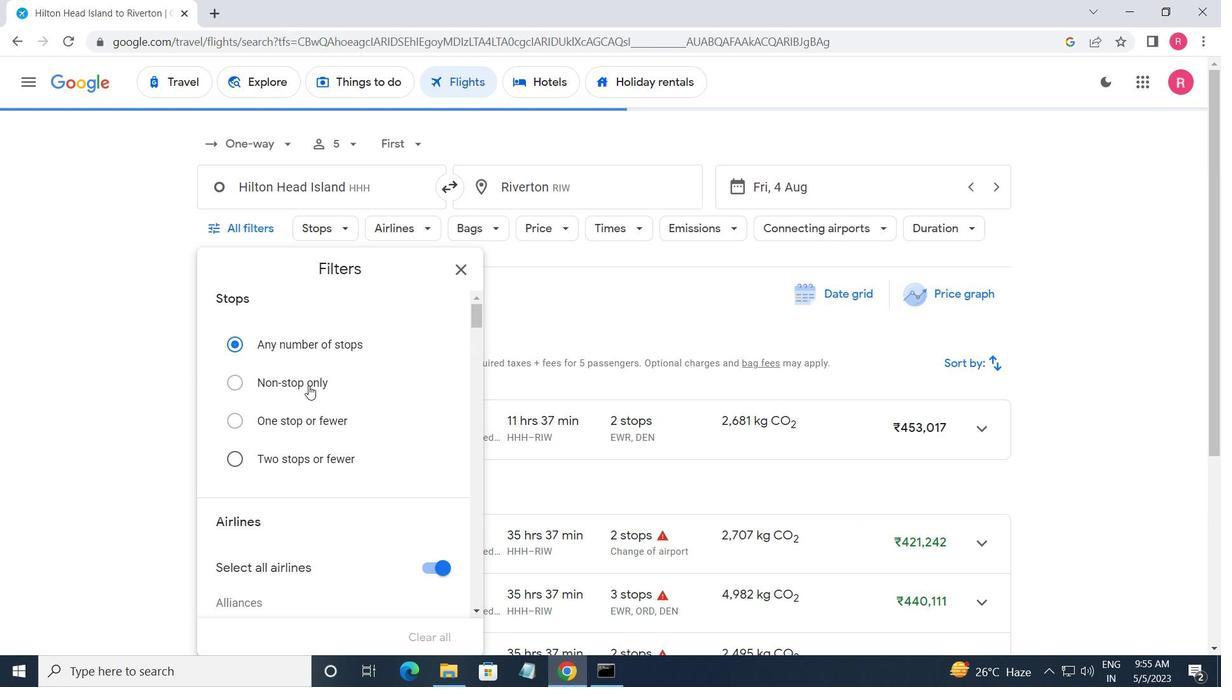 
Action: Mouse scrolled (308, 384) with delta (0, 0)
Screenshot: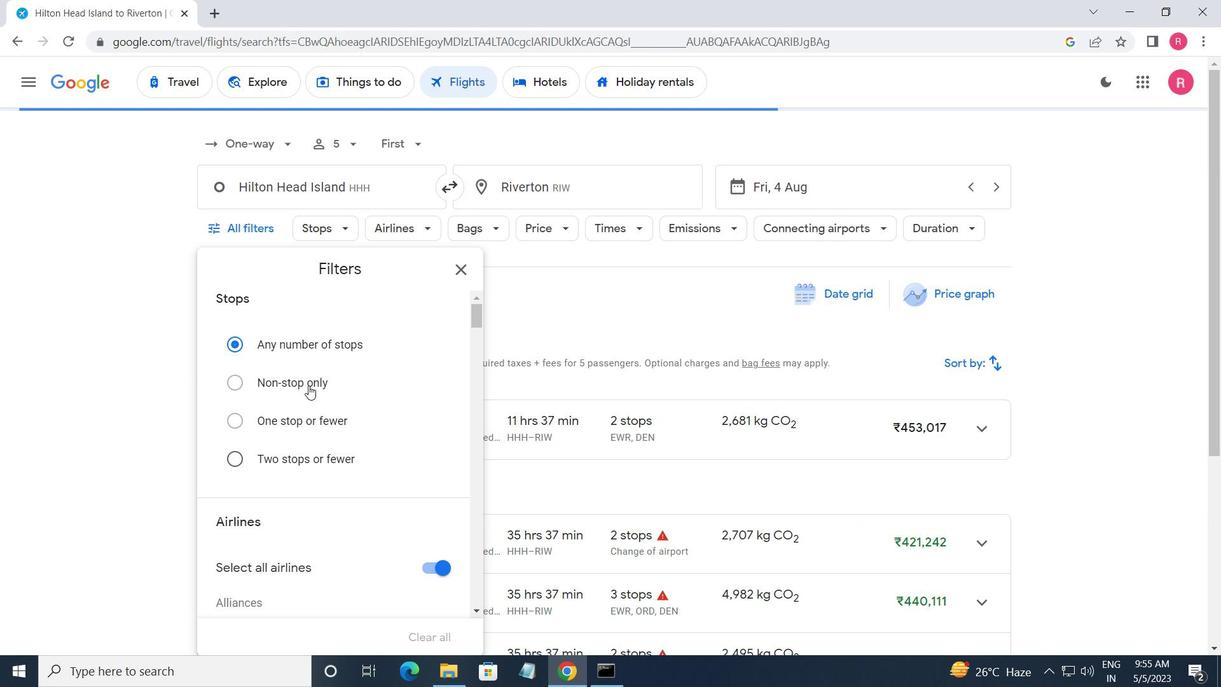 
Action: Mouse scrolled (308, 384) with delta (0, 0)
Screenshot: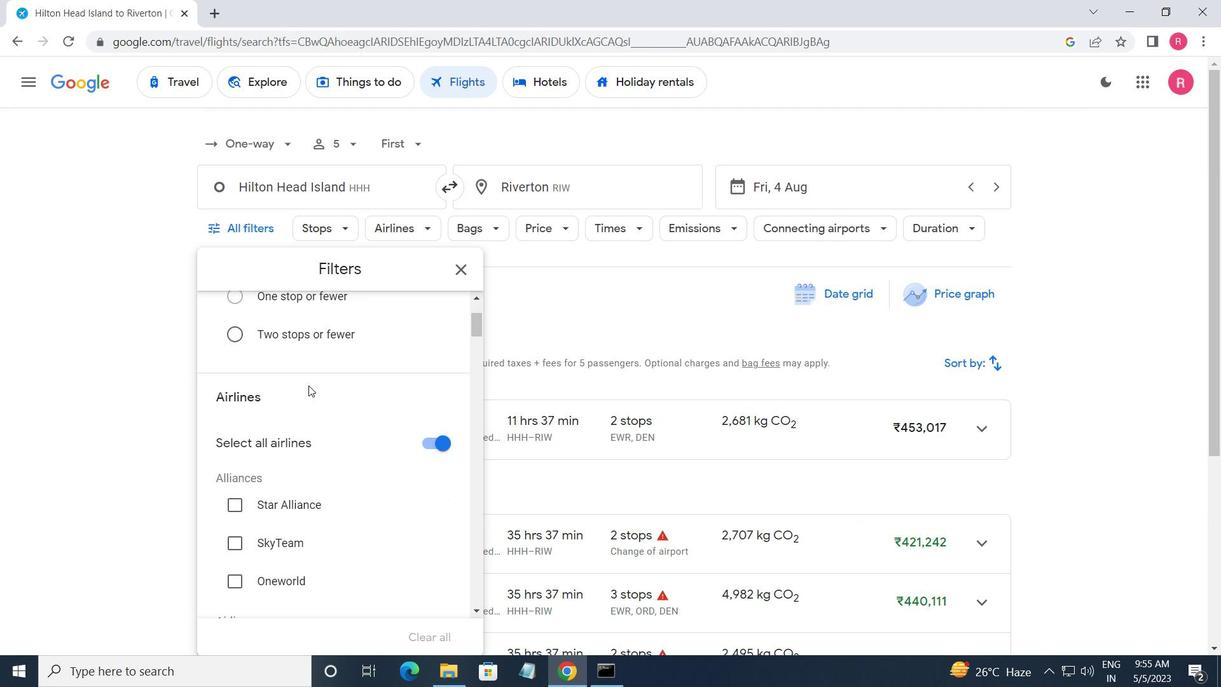 
Action: Mouse scrolled (308, 384) with delta (0, 0)
Screenshot: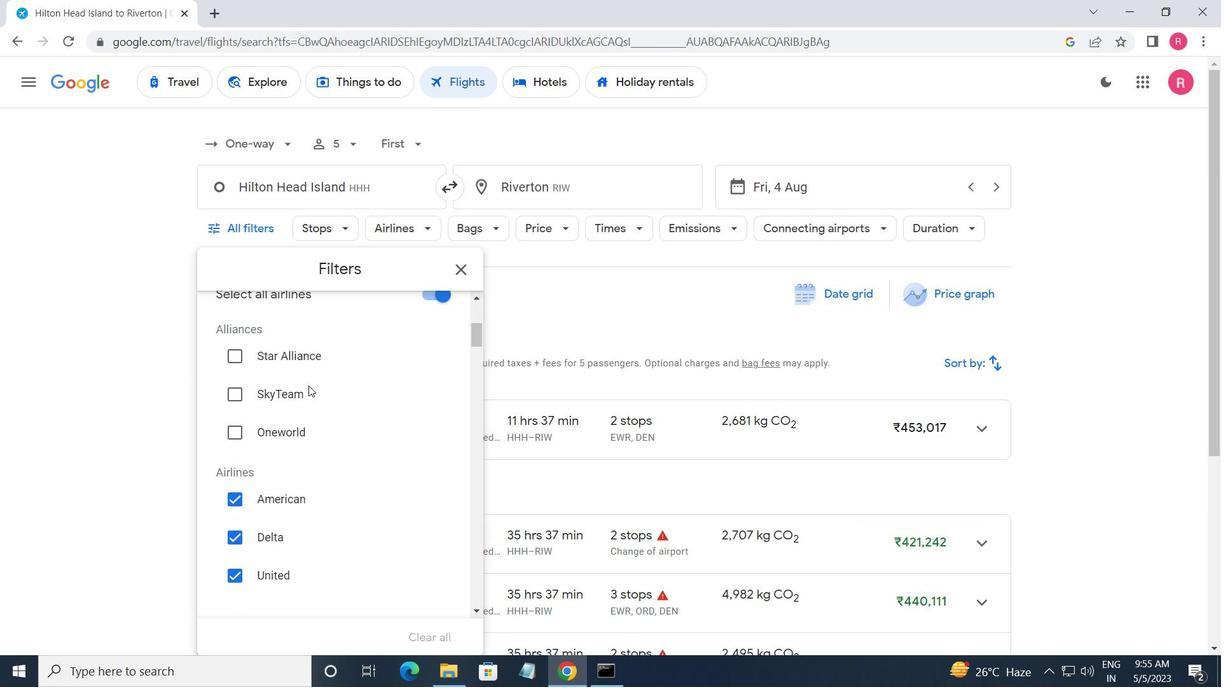 
Action: Mouse scrolled (308, 386) with delta (0, 0)
Screenshot: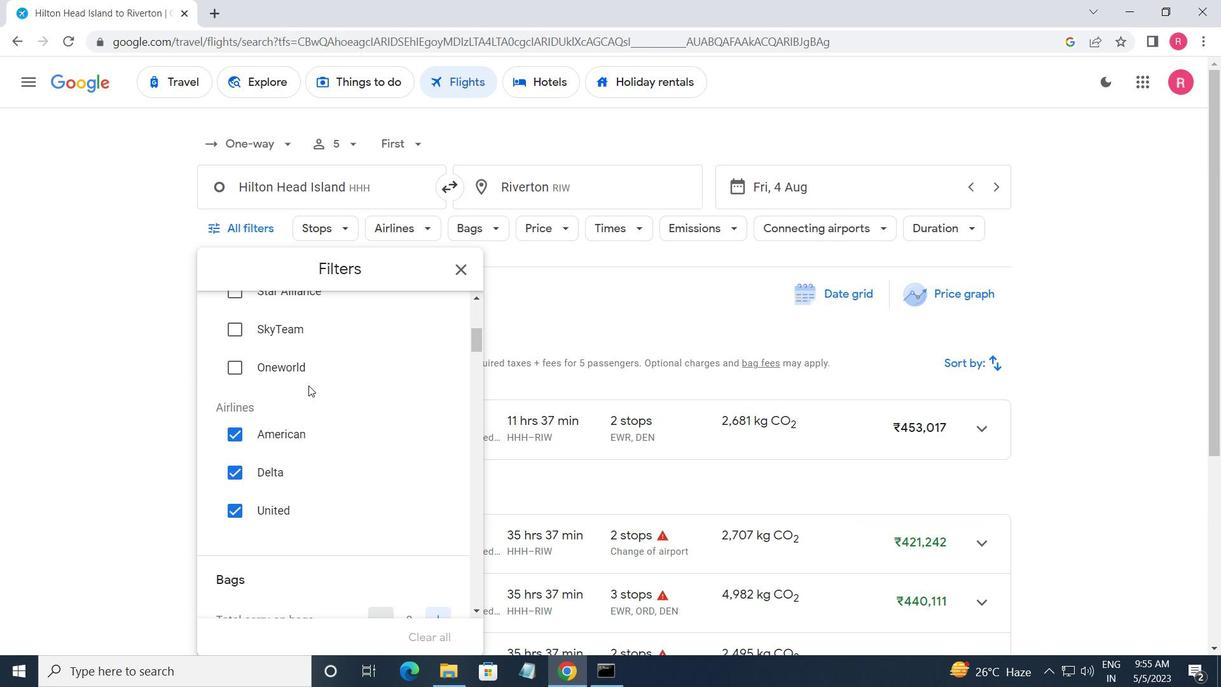 
Action: Mouse scrolled (308, 386) with delta (0, 0)
Screenshot: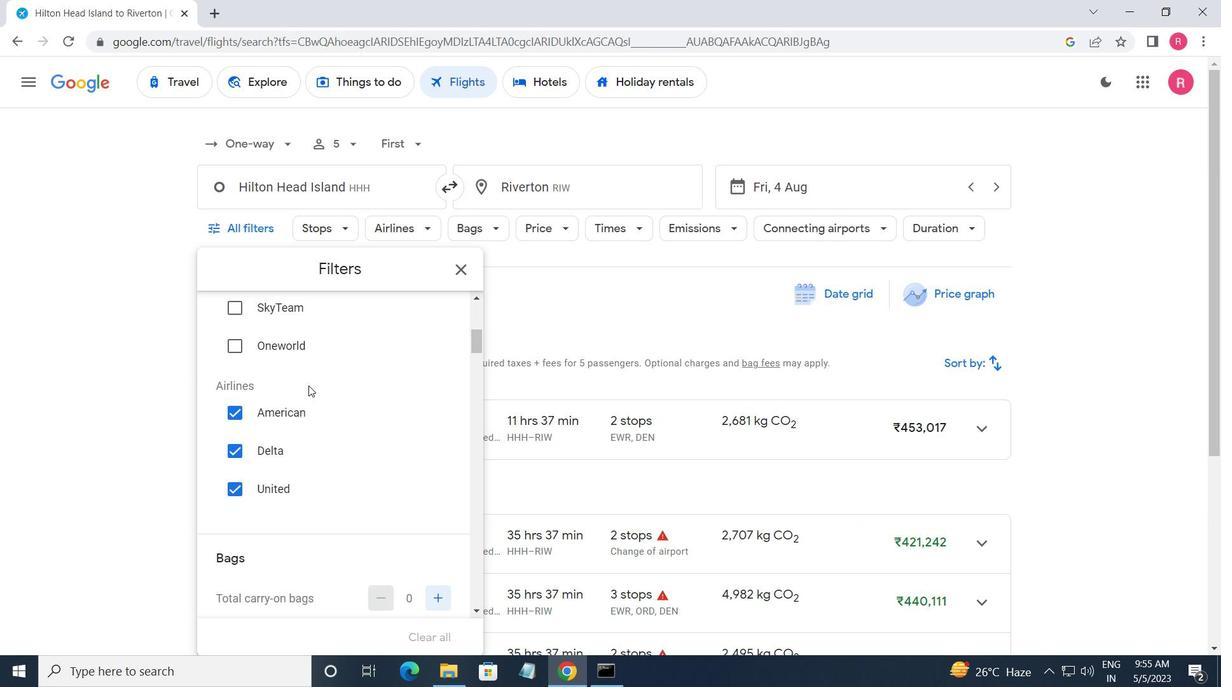 
Action: Mouse scrolled (308, 386) with delta (0, 0)
Screenshot: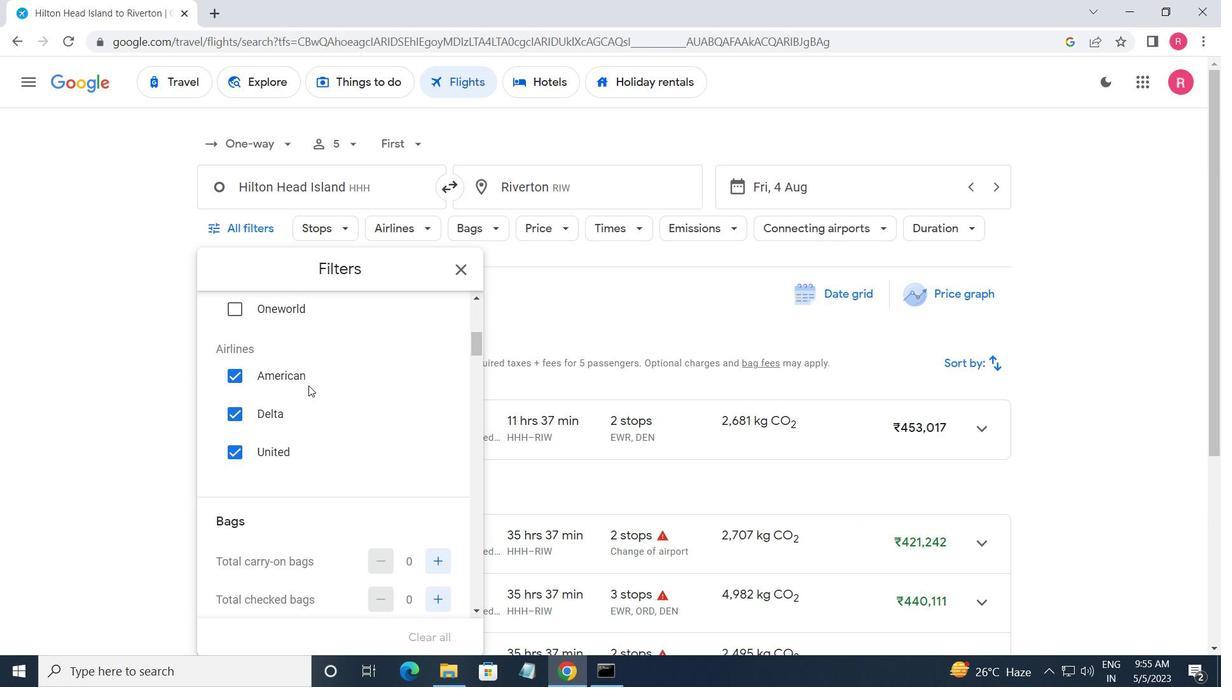 
Action: Mouse moved to (429, 413)
Screenshot: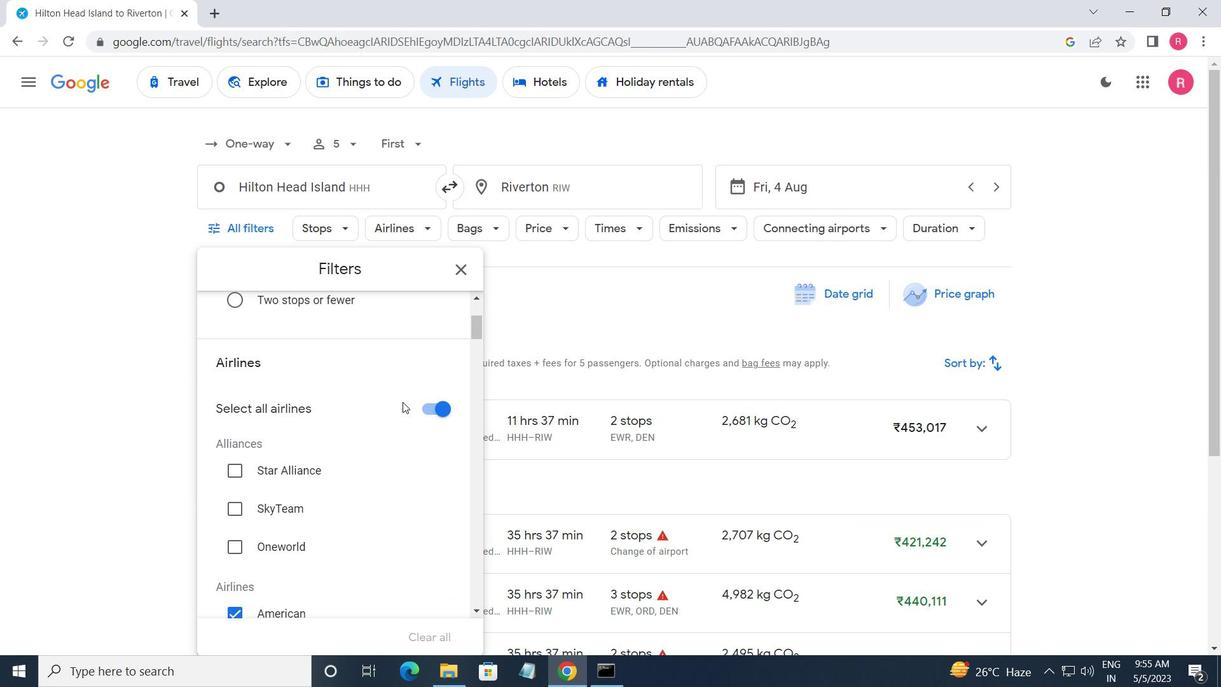 
Action: Mouse pressed left at (429, 413)
Screenshot: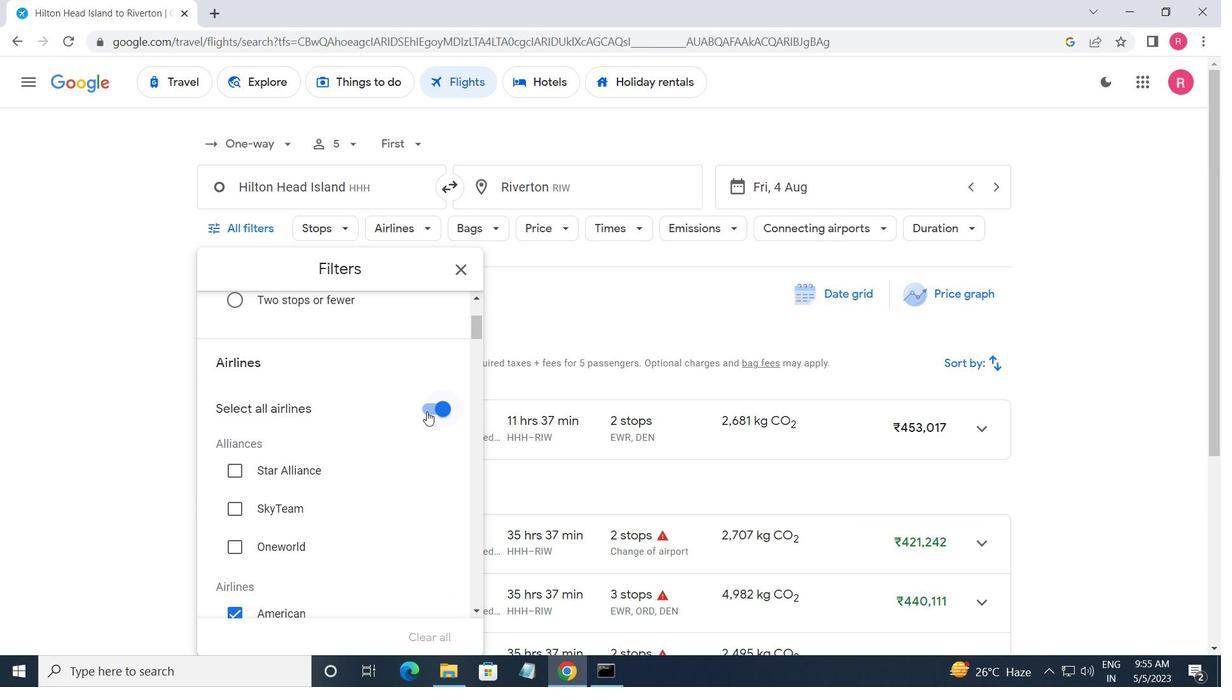 
Action: Mouse moved to (388, 487)
Screenshot: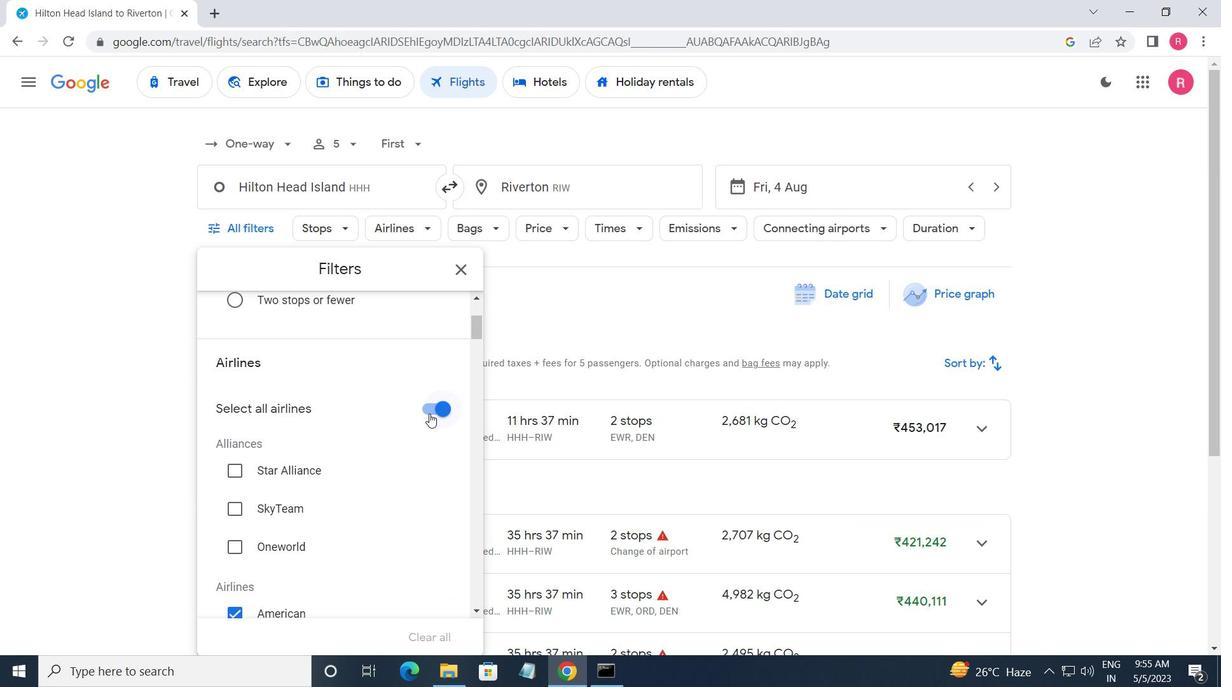 
Action: Mouse scrolled (388, 486) with delta (0, 0)
Screenshot: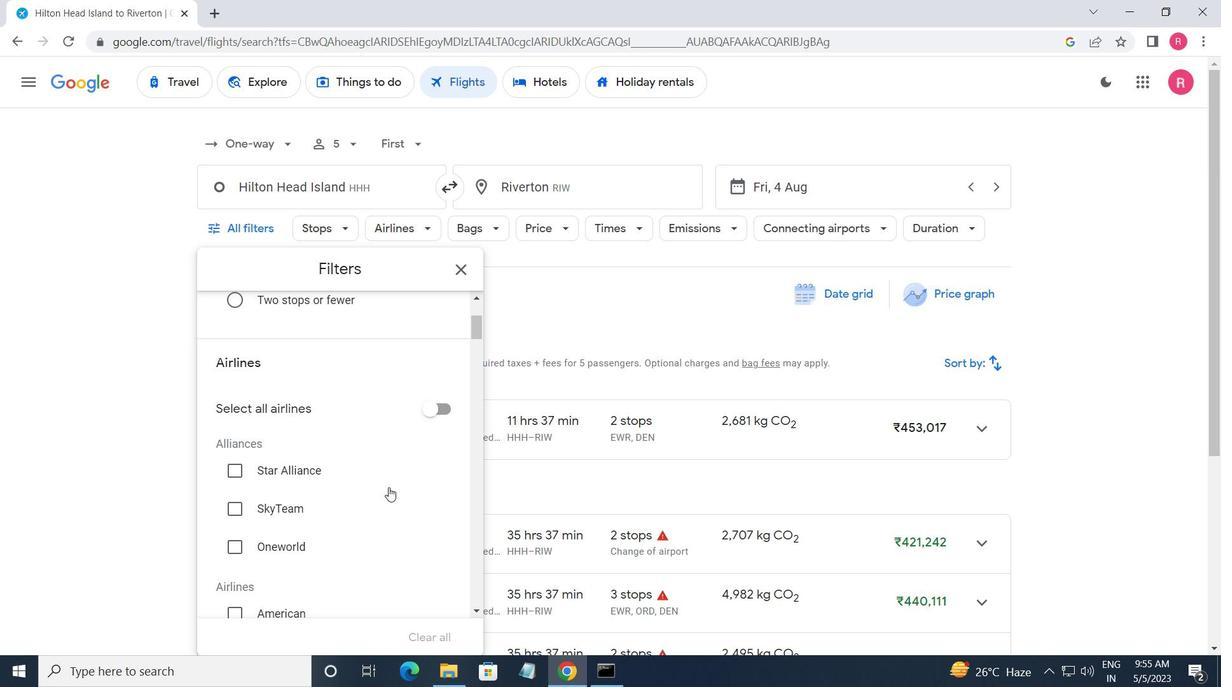 
Action: Mouse scrolled (388, 486) with delta (0, 0)
Screenshot: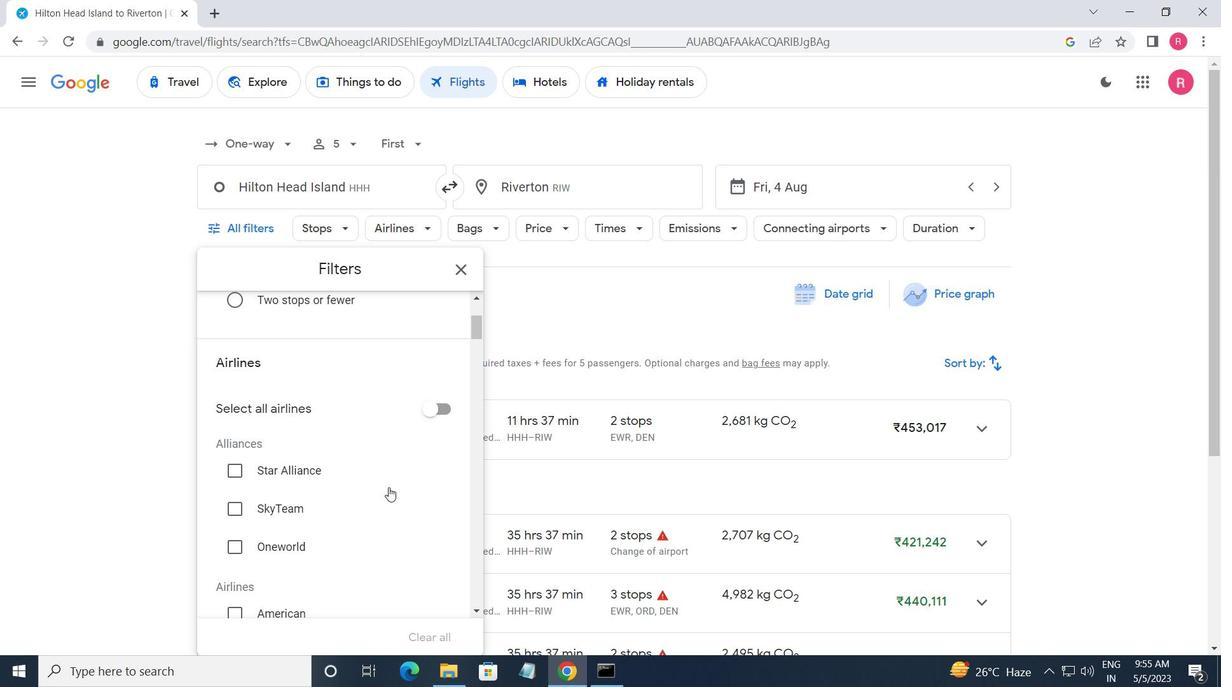 
Action: Mouse scrolled (388, 486) with delta (0, 0)
Screenshot: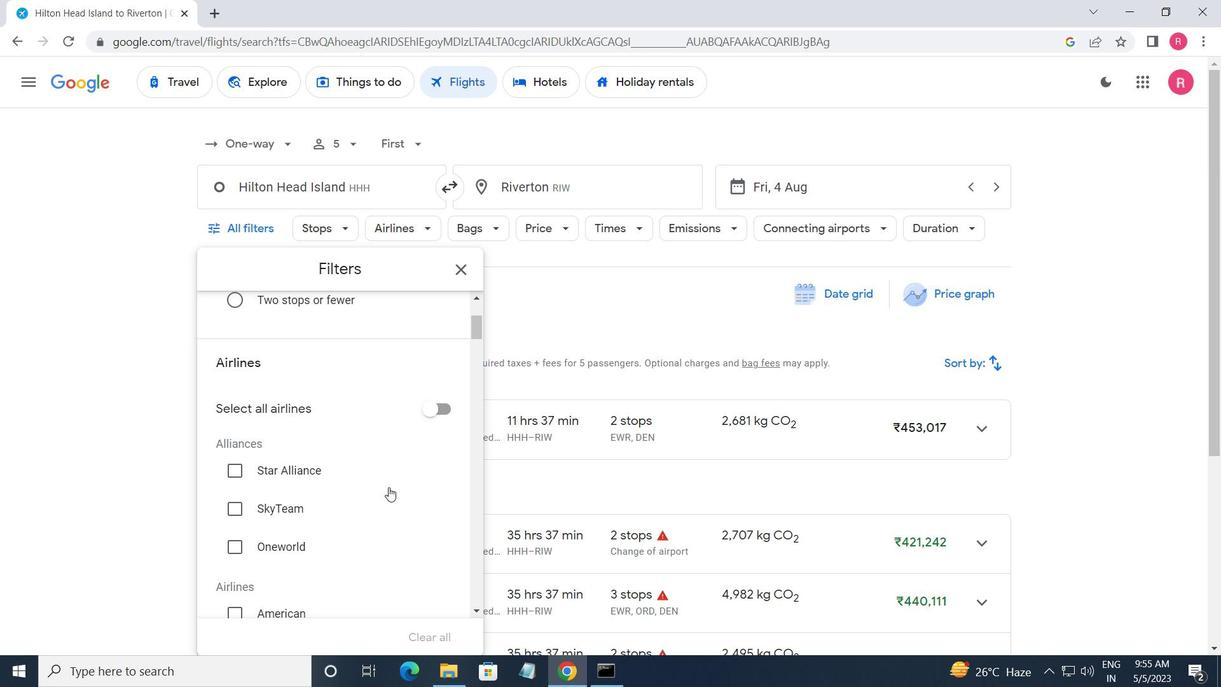 
Action: Mouse scrolled (388, 486) with delta (0, 0)
Screenshot: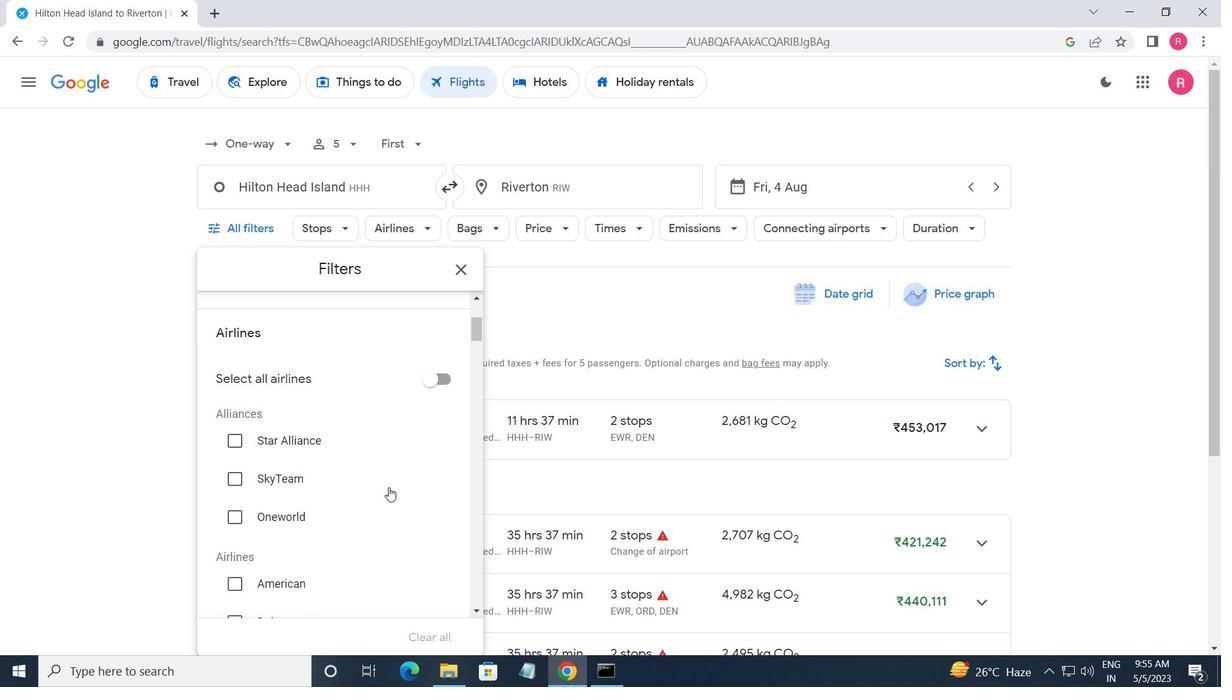 
Action: Mouse scrolled (388, 486) with delta (0, 0)
Screenshot: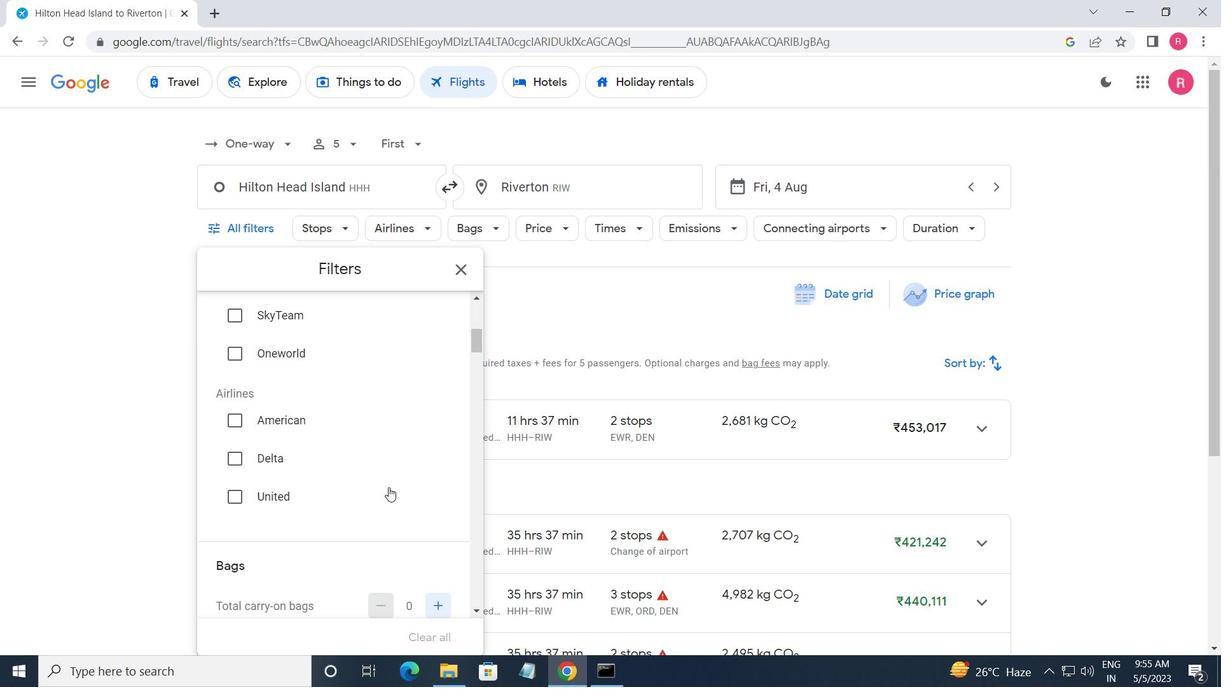 
Action: Mouse scrolled (388, 486) with delta (0, 0)
Screenshot: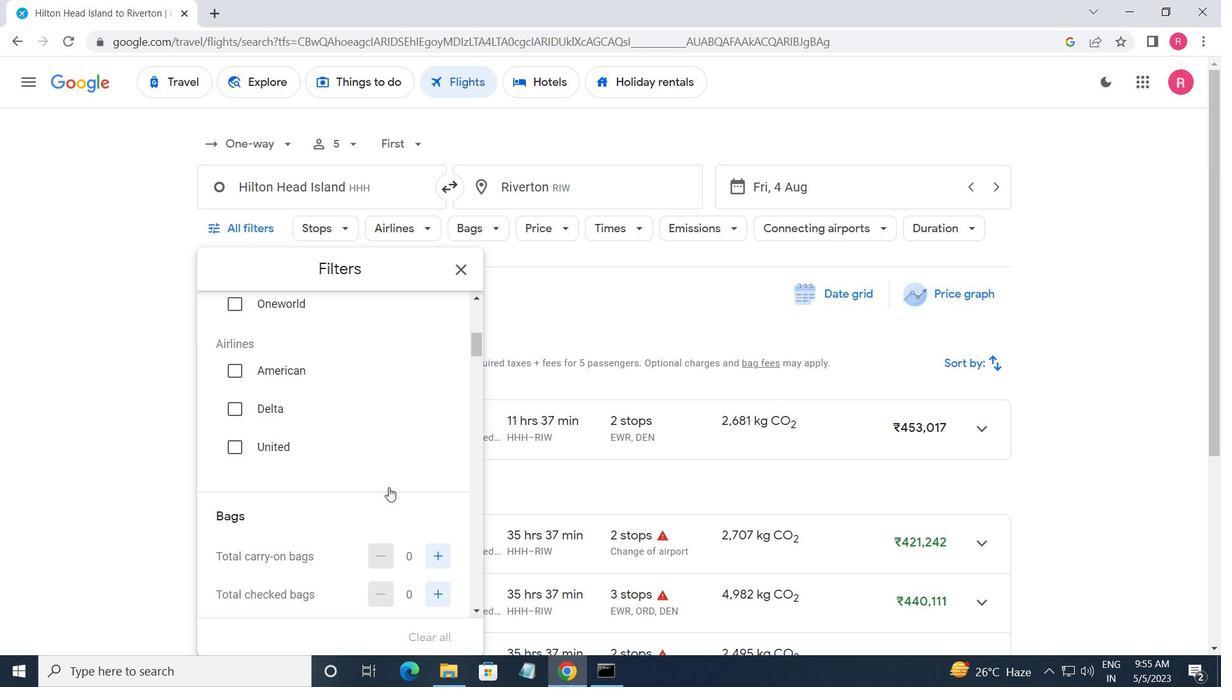 
Action: Mouse moved to (428, 360)
Screenshot: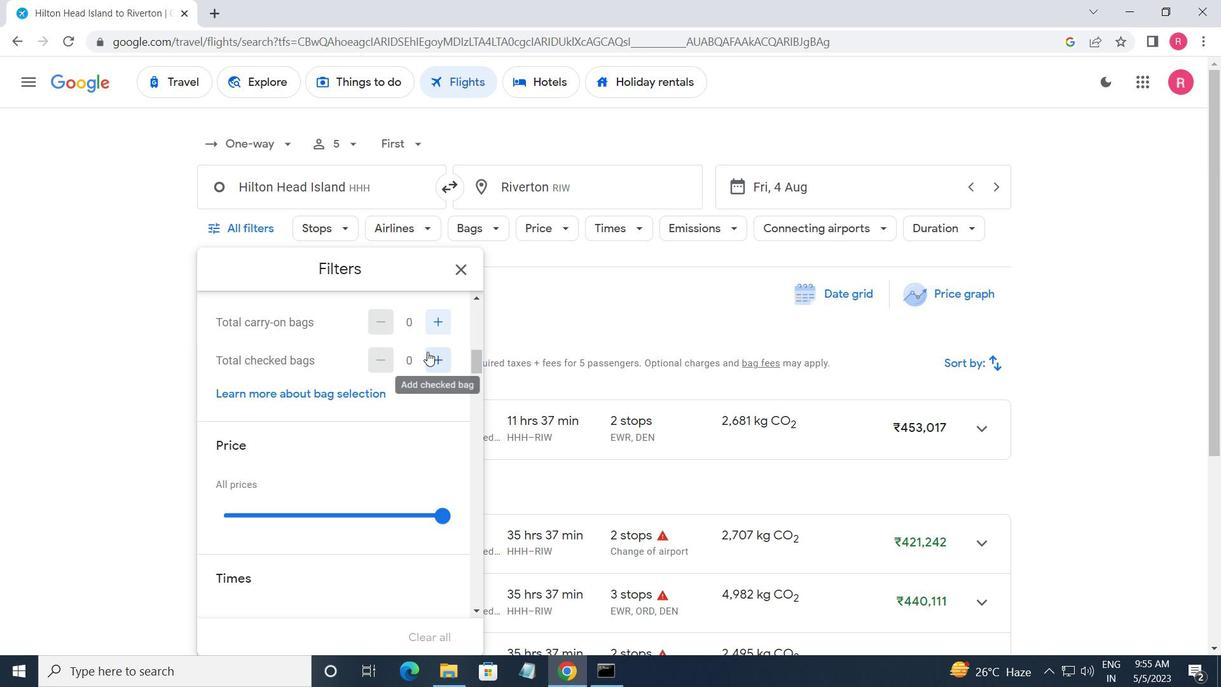 
Action: Mouse pressed left at (428, 360)
Screenshot: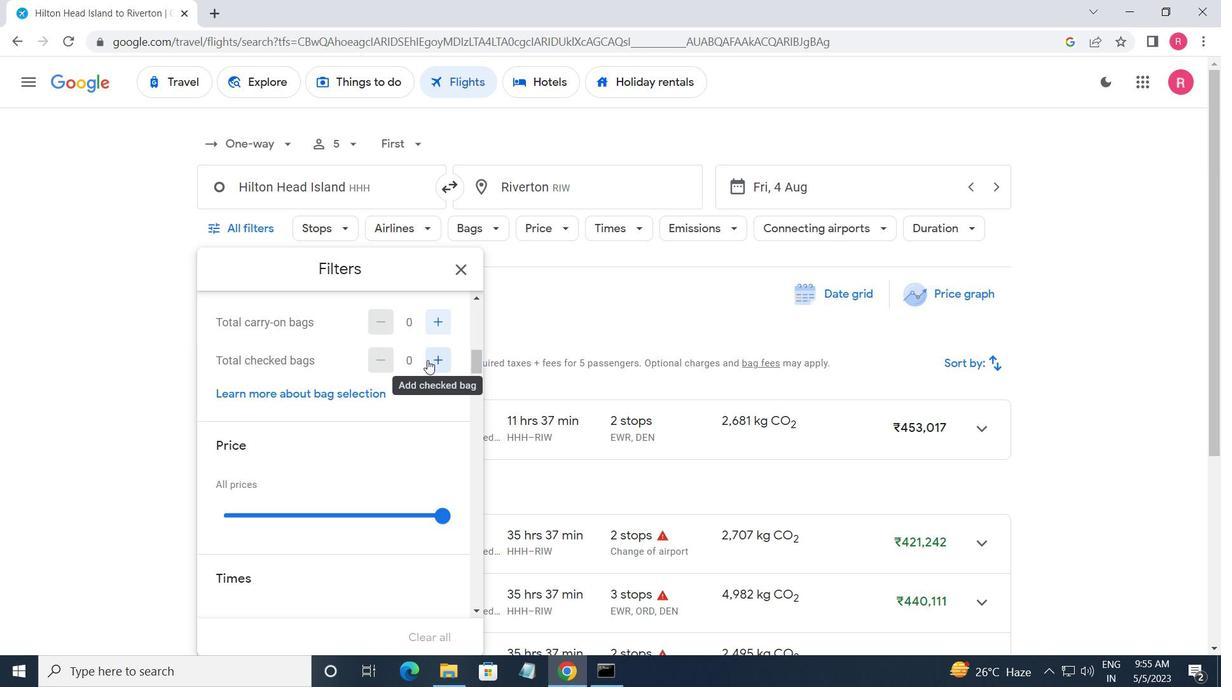 
Action: Mouse pressed left at (428, 360)
Screenshot: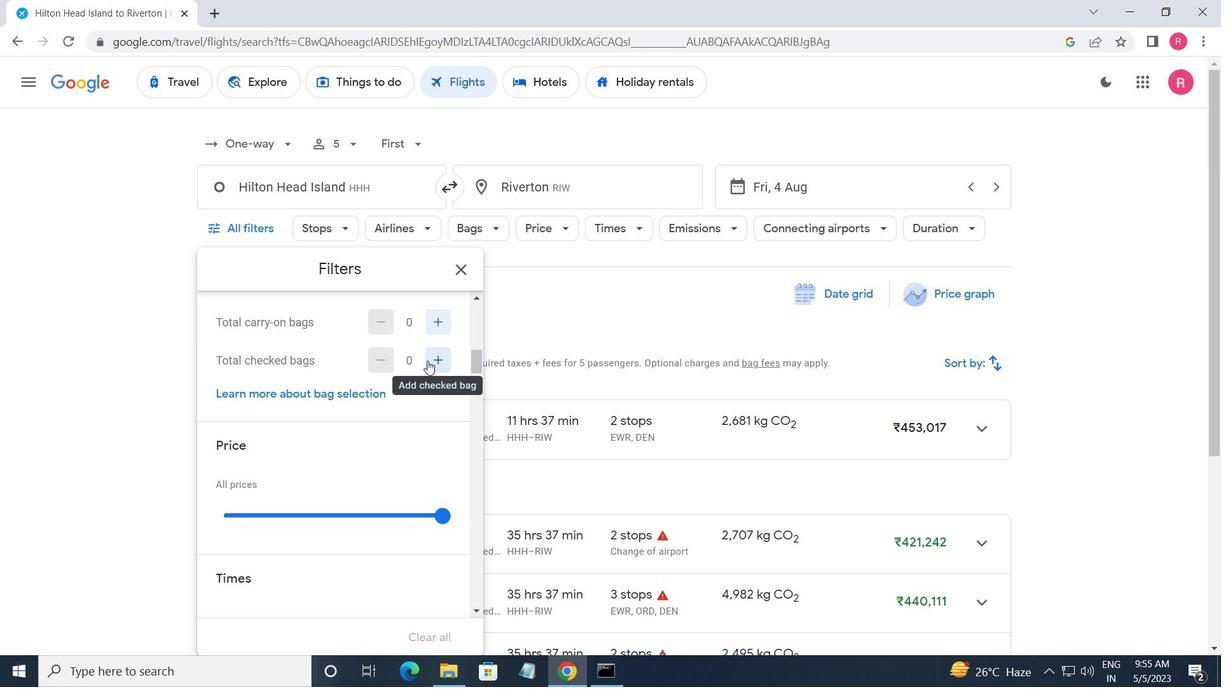
Action: Mouse pressed left at (428, 360)
Screenshot: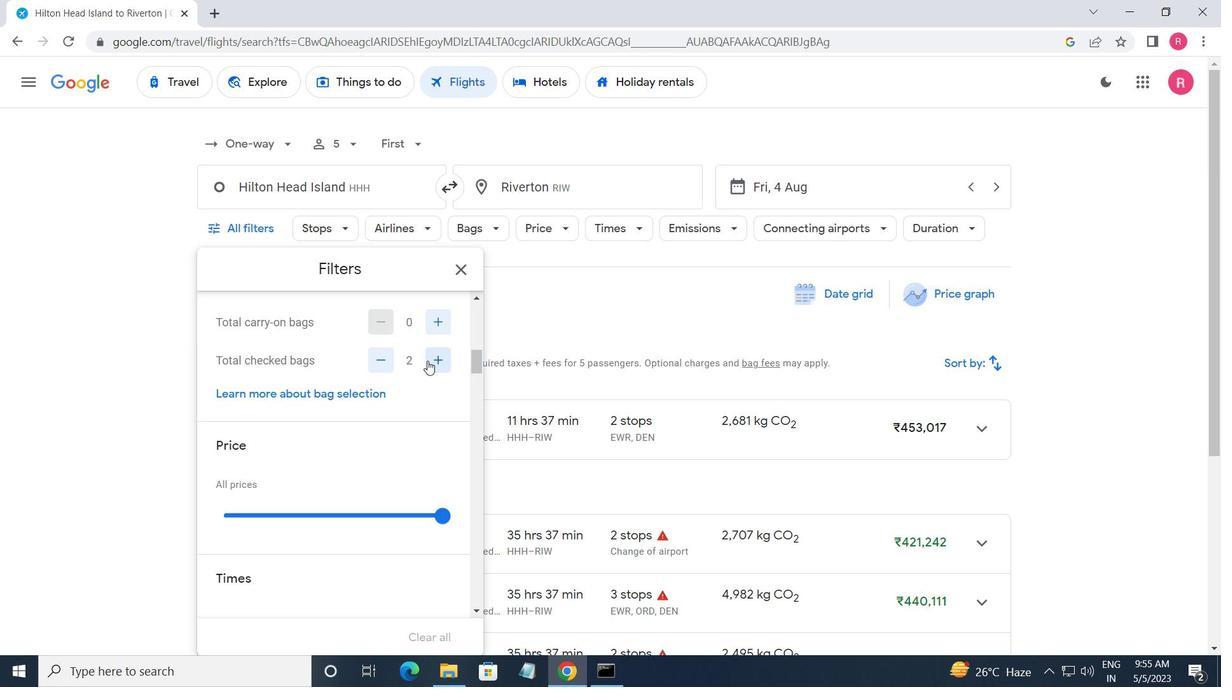 
Action: Mouse scrolled (428, 360) with delta (0, 0)
Screenshot: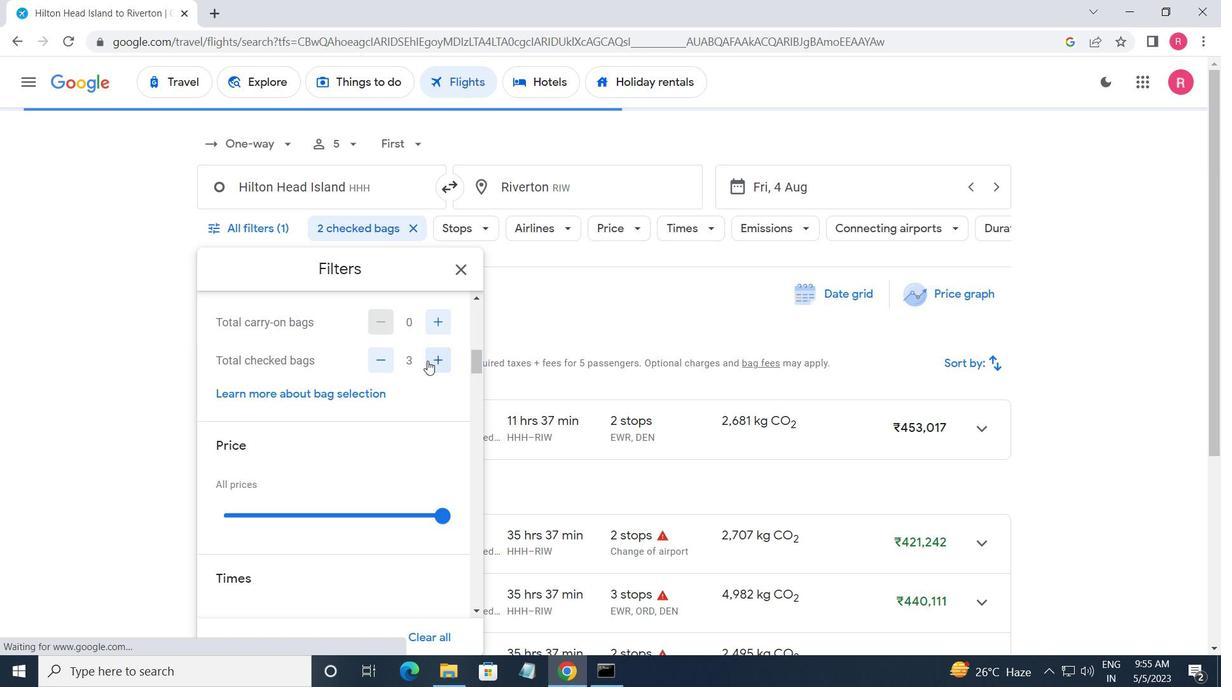 
Action: Mouse moved to (444, 431)
Screenshot: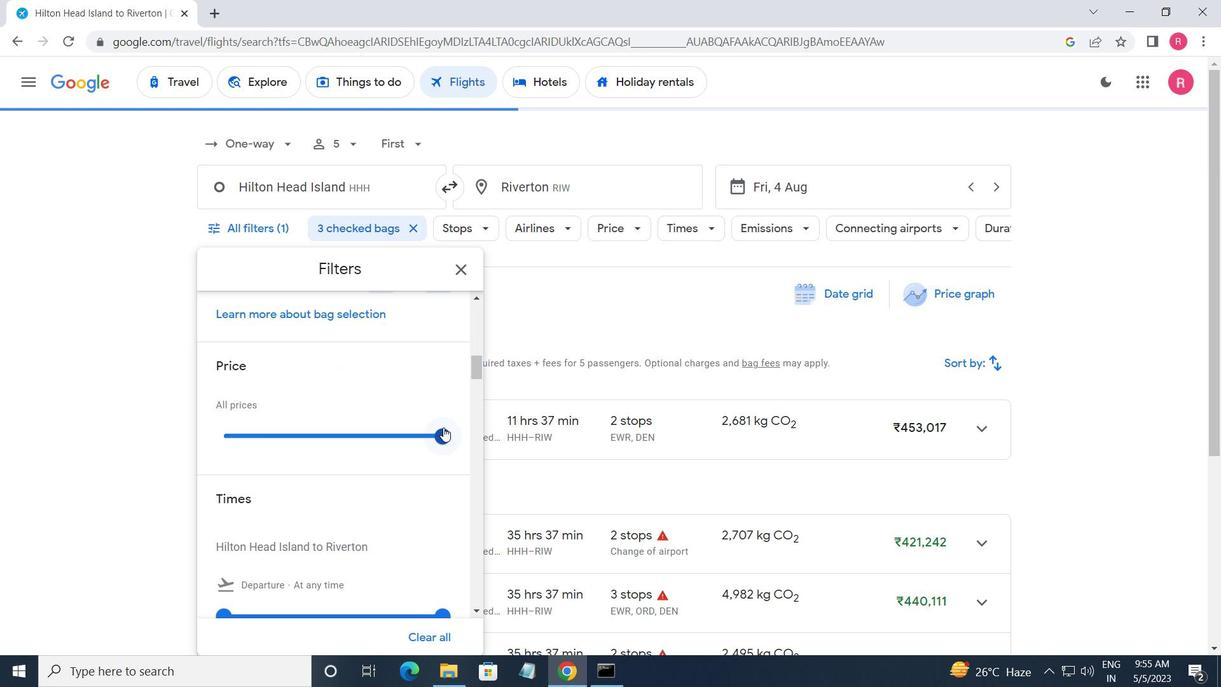 
Action: Mouse pressed left at (444, 431)
Screenshot: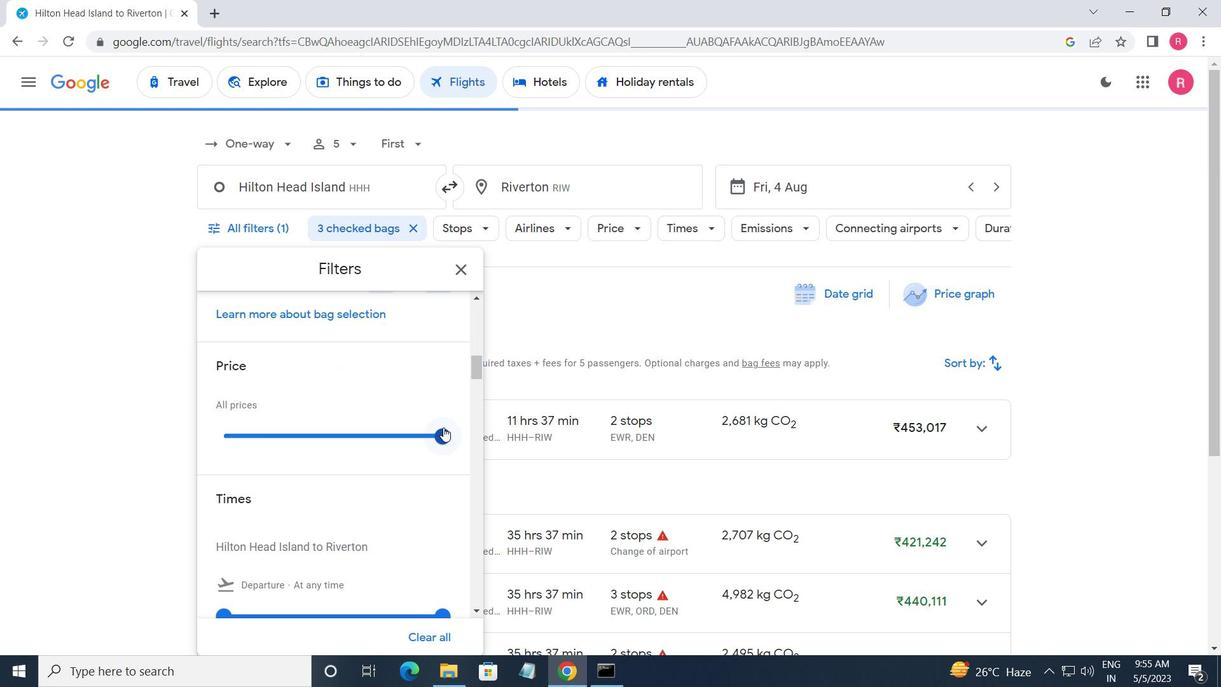 
Action: Mouse moved to (284, 428)
Screenshot: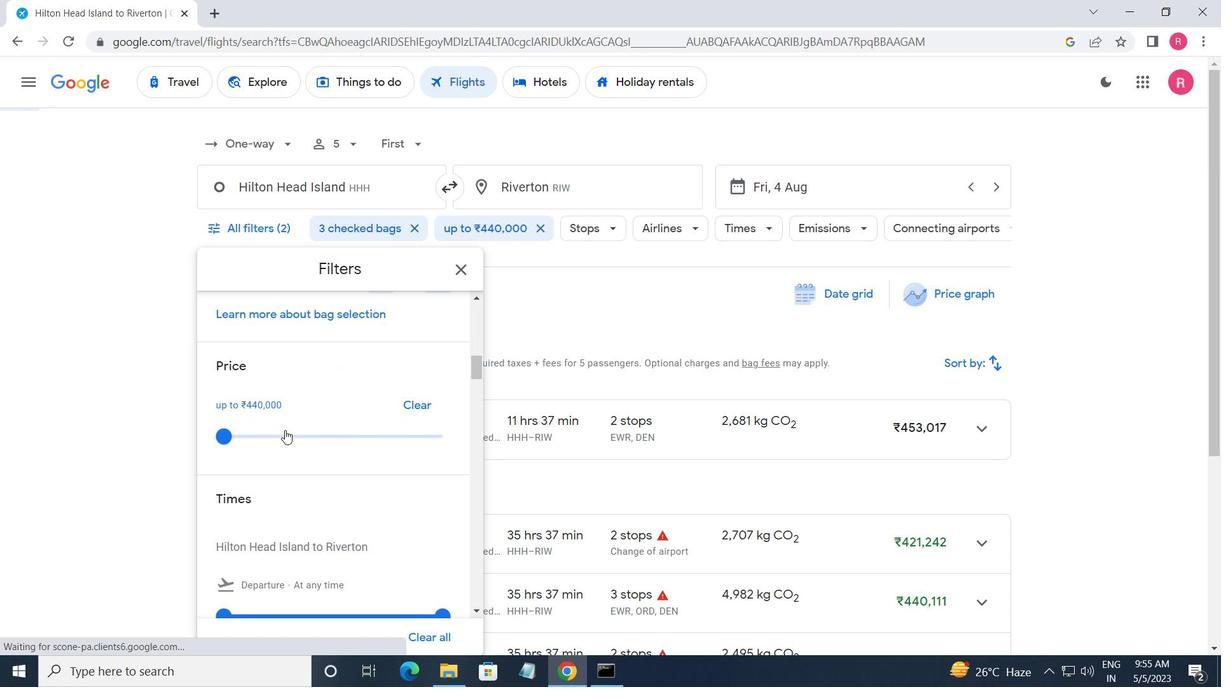 
Action: Mouse scrolled (284, 428) with delta (0, 0)
Screenshot: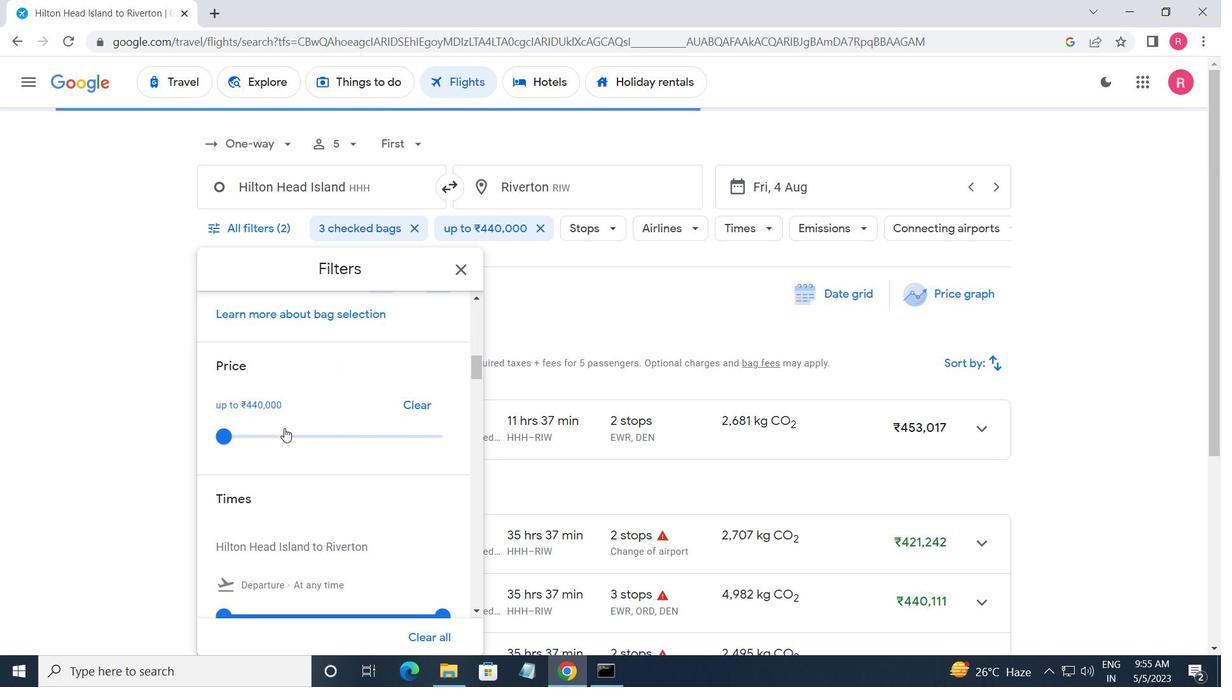 
Action: Mouse scrolled (284, 428) with delta (0, 0)
Screenshot: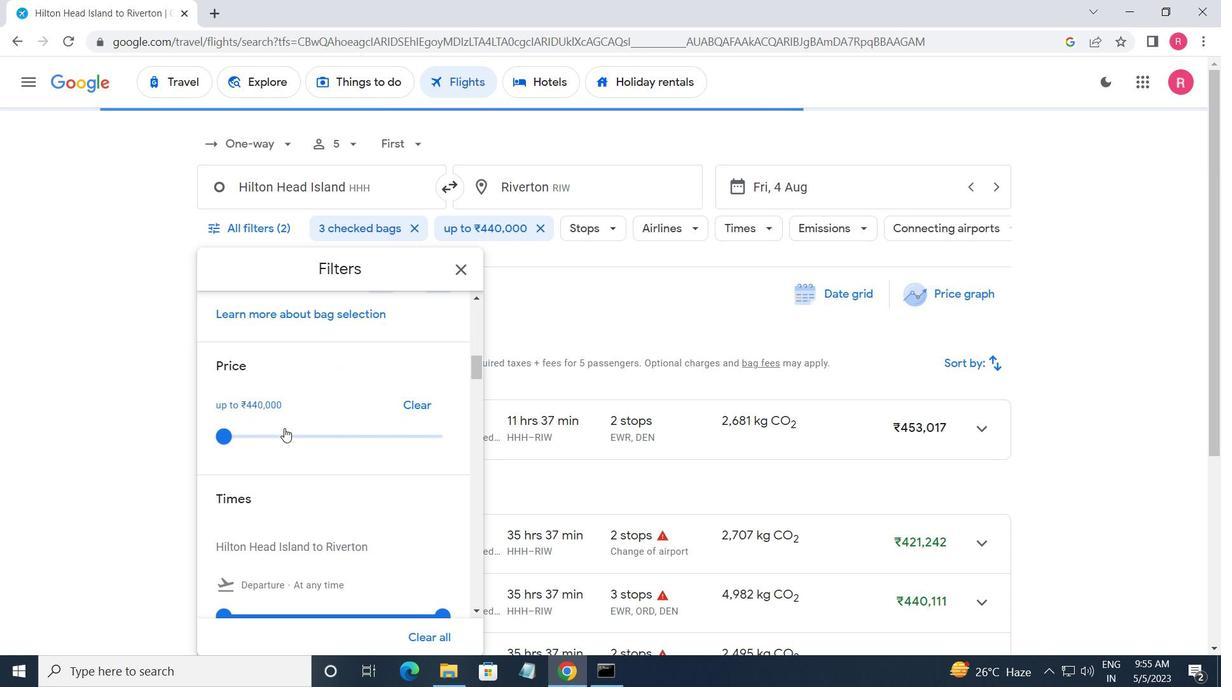 
Action: Mouse moved to (240, 458)
Screenshot: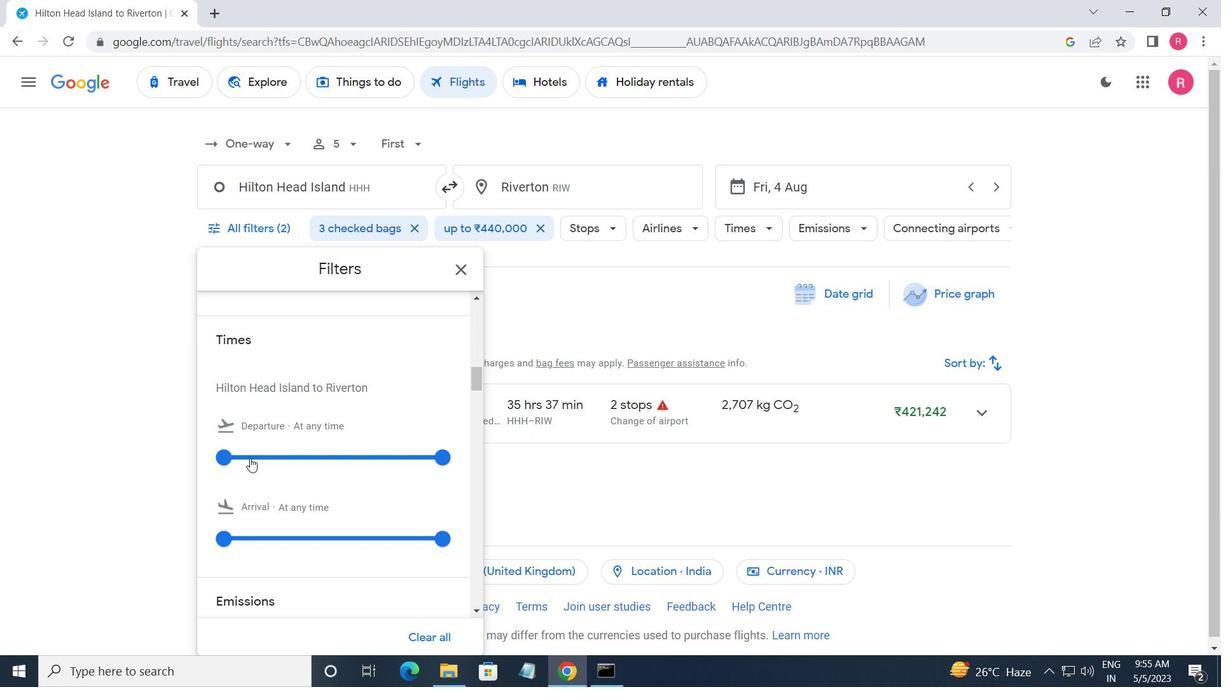 
Action: Mouse pressed left at (240, 458)
Screenshot: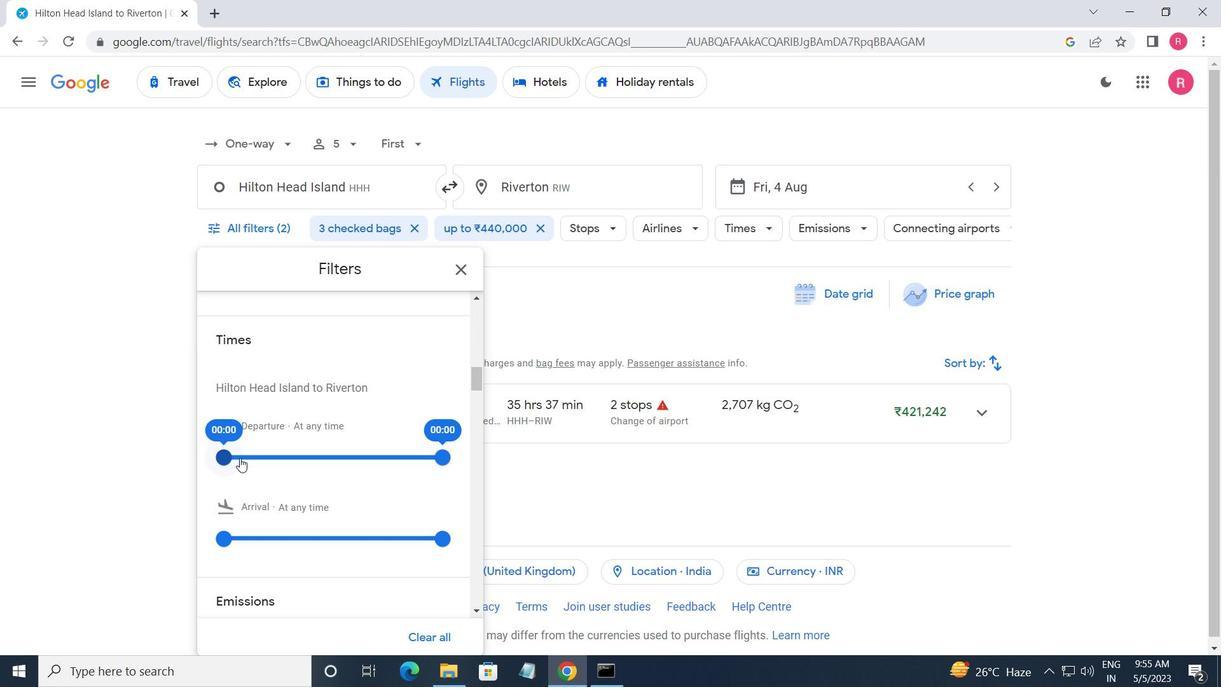 
Action: Mouse moved to (447, 458)
Screenshot: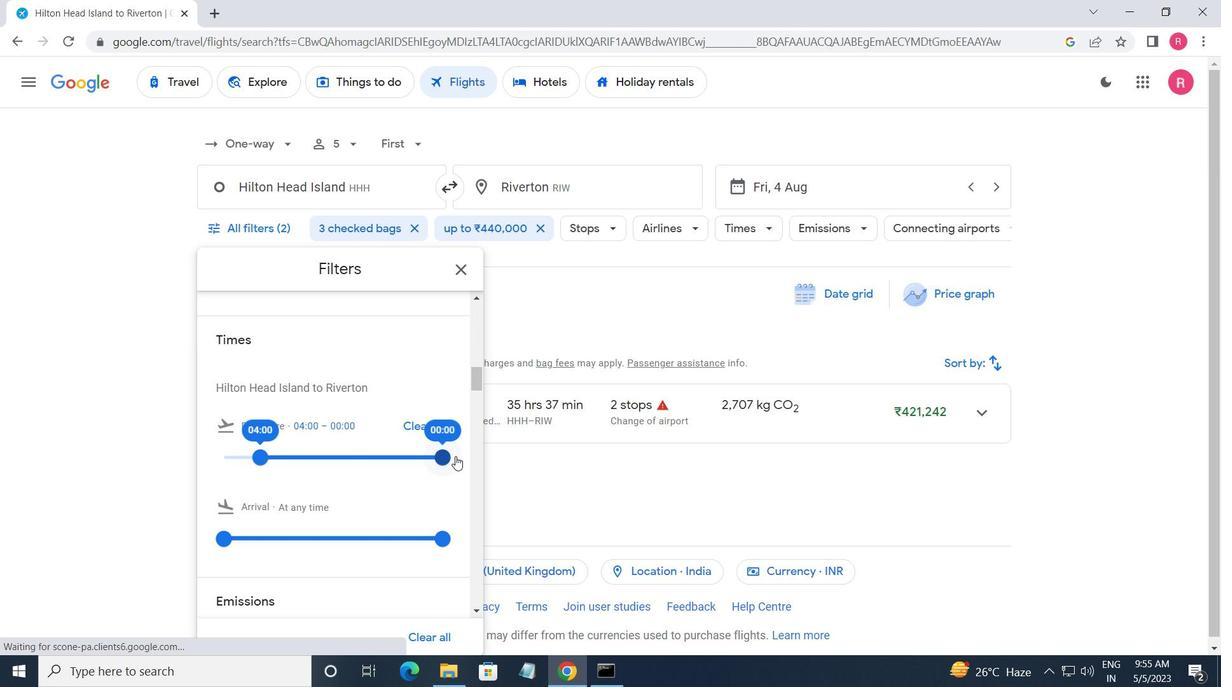 
Action: Mouse pressed left at (447, 458)
Screenshot: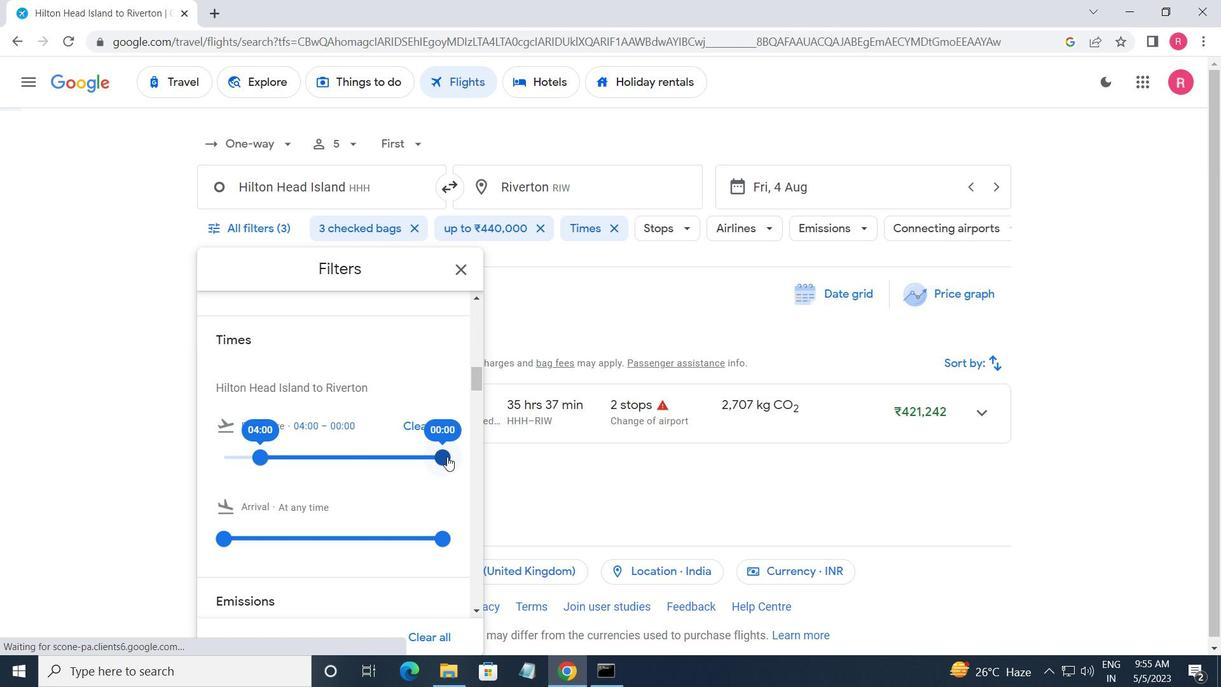 
Action: Mouse moved to (466, 264)
Screenshot: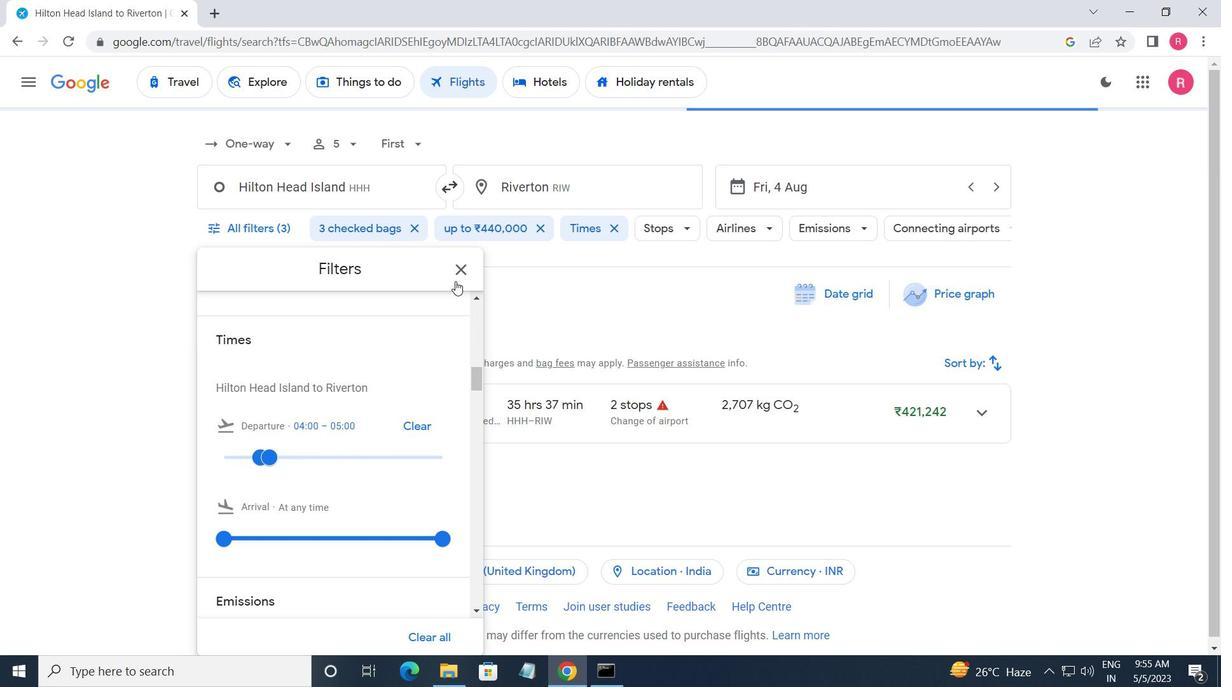 
Action: Mouse pressed left at (466, 264)
Screenshot: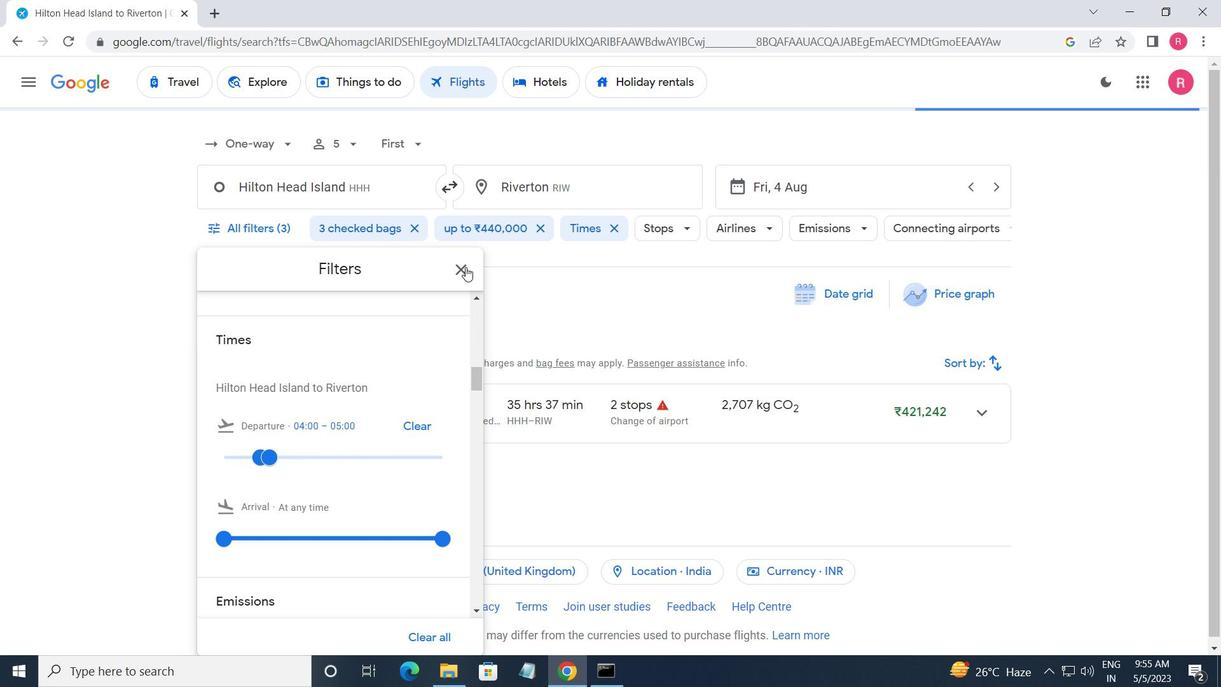 
Action: Mouse moved to (472, 283)
Screenshot: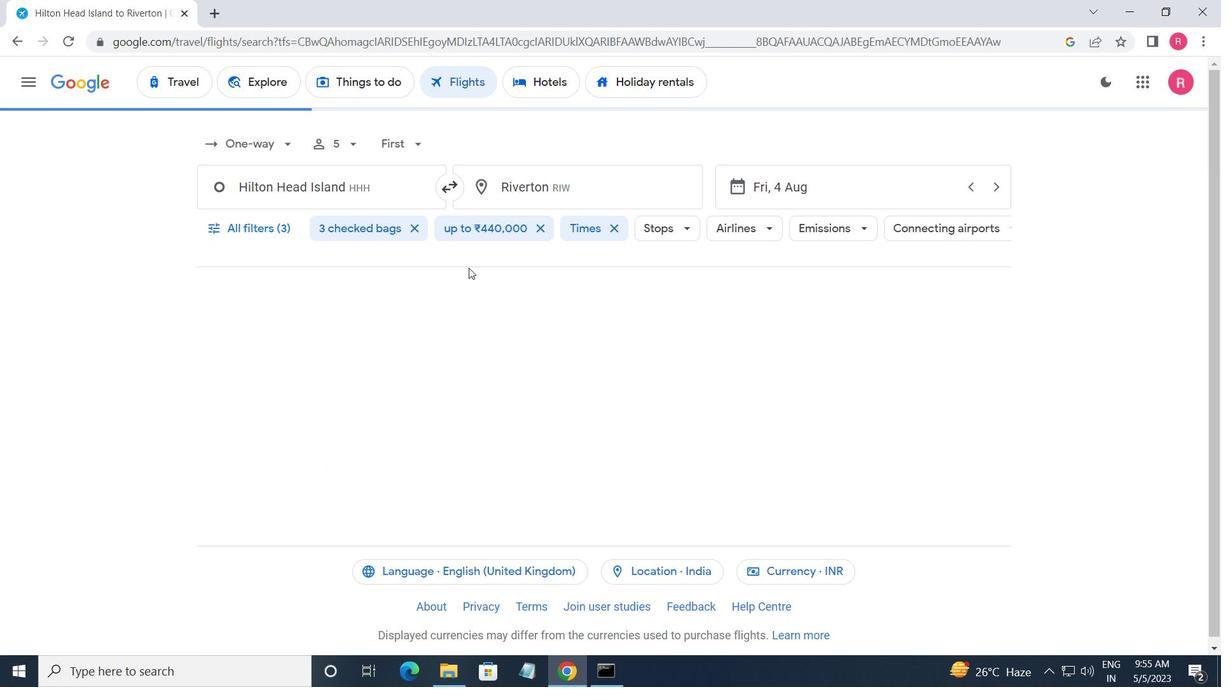 
